 Task: Find connections with filter location Panagyurishte with filter topic #humanresourceswith filter profile language German with filter current company Zee Media Corporation Limited with filter school St. Dominic's College with filter industry Armed Forces with filter service category Leadership Development with filter keywords title Account Manager
Action: Mouse moved to (147, 206)
Screenshot: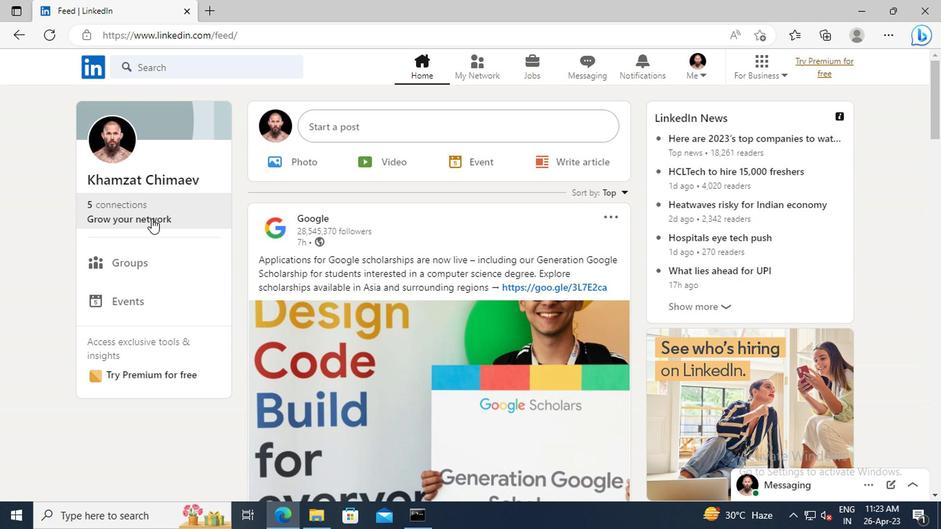 
Action: Mouse pressed left at (147, 206)
Screenshot: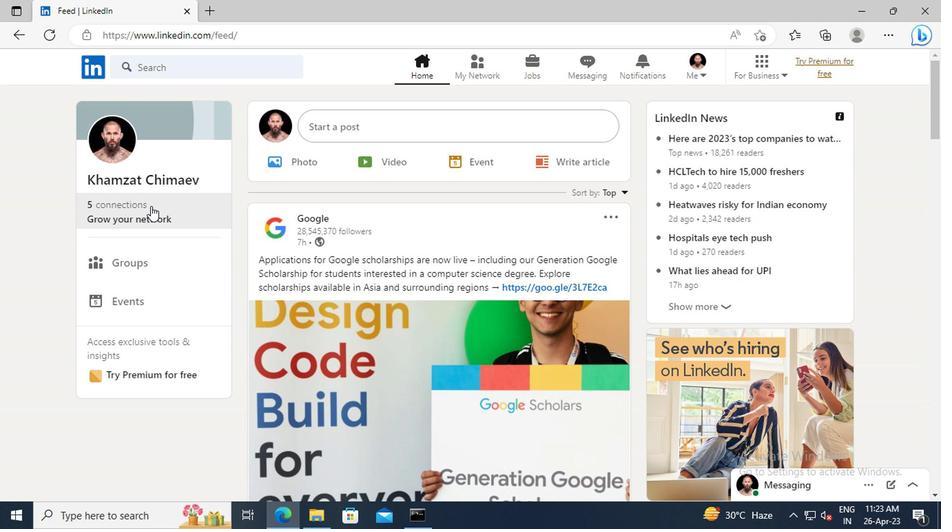 
Action: Mouse moved to (155, 147)
Screenshot: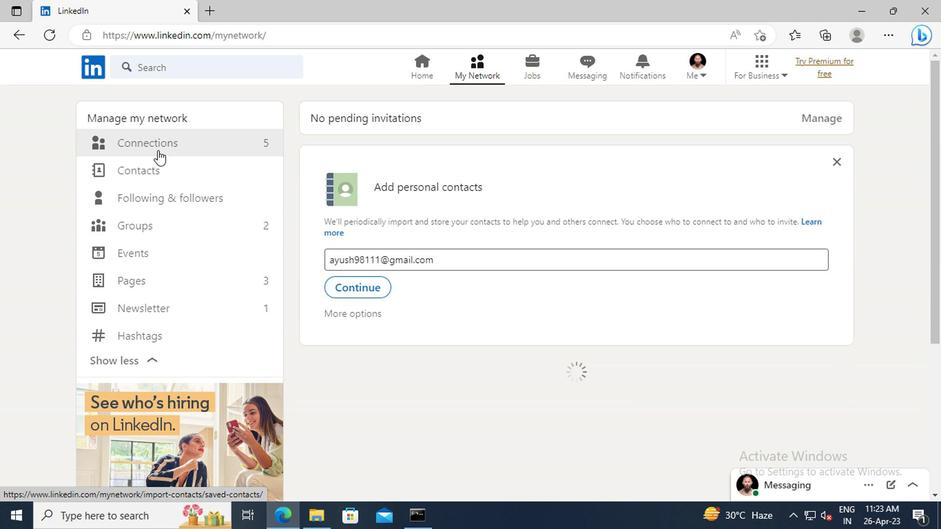 
Action: Mouse pressed left at (155, 147)
Screenshot: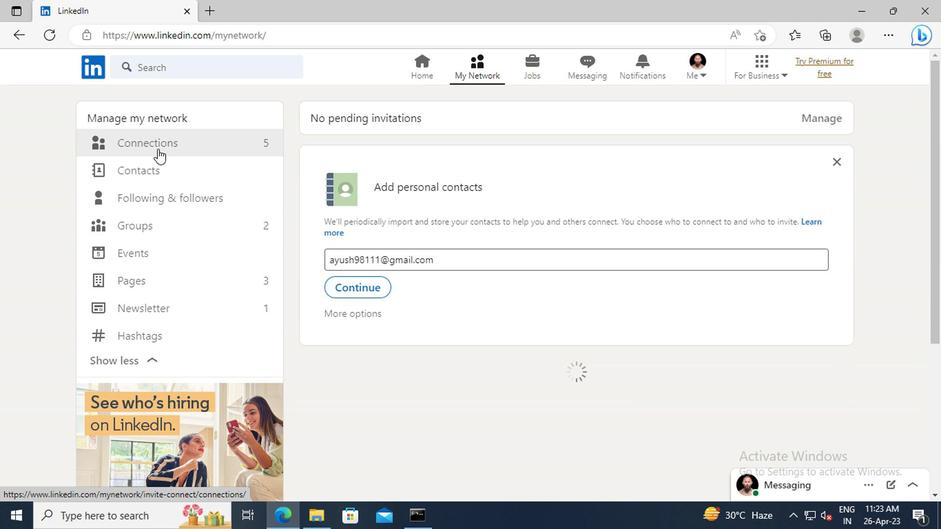 
Action: Mouse moved to (561, 148)
Screenshot: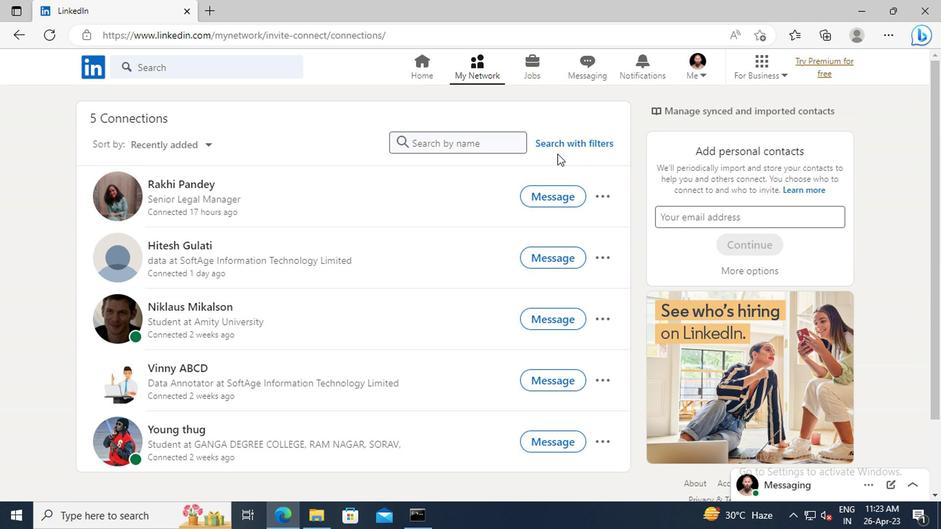 
Action: Mouse pressed left at (561, 148)
Screenshot: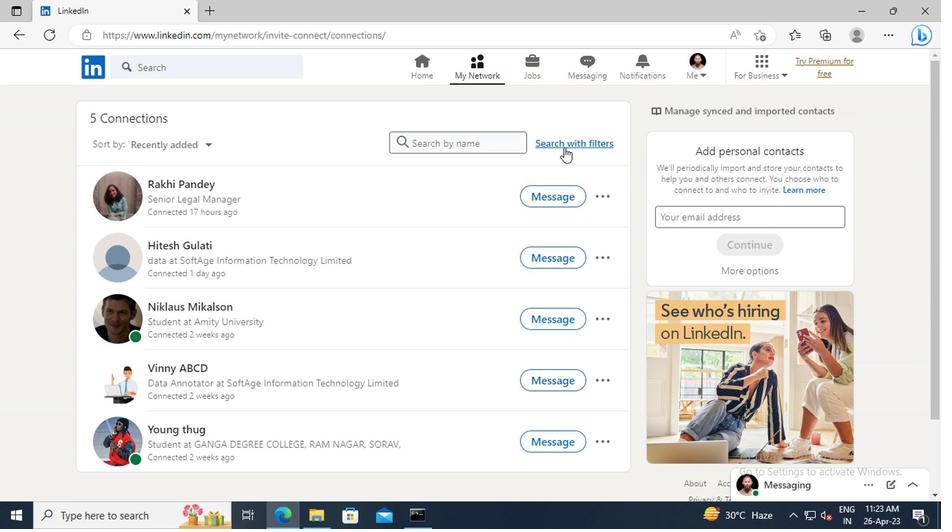 
Action: Mouse moved to (519, 110)
Screenshot: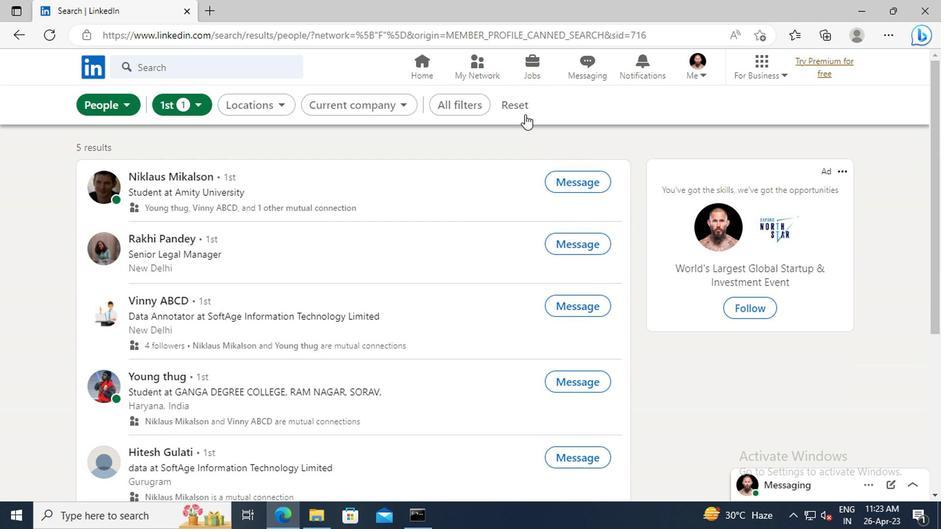 
Action: Mouse pressed left at (519, 110)
Screenshot: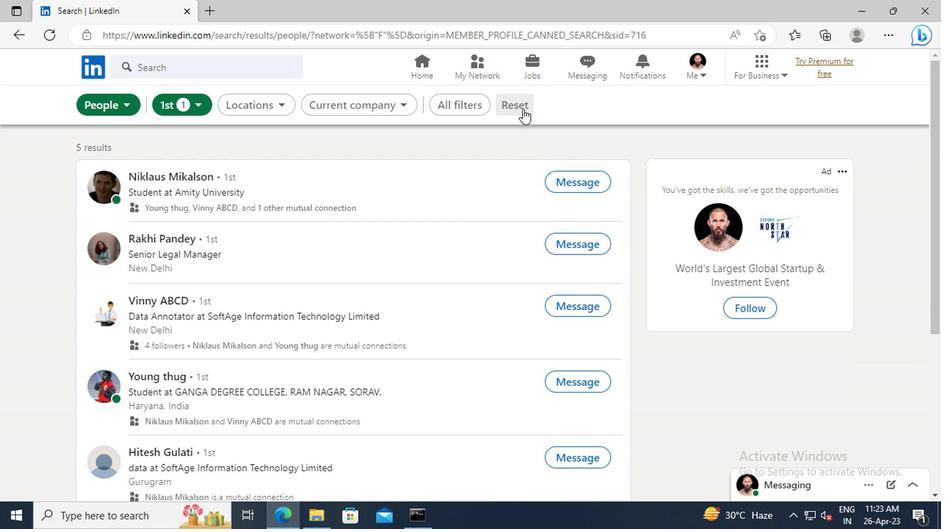 
Action: Mouse moved to (492, 105)
Screenshot: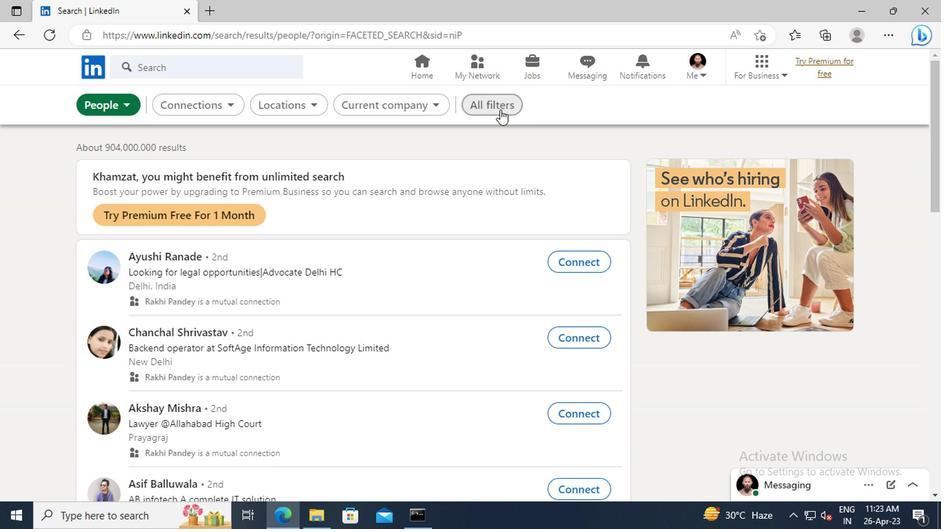 
Action: Mouse pressed left at (492, 105)
Screenshot: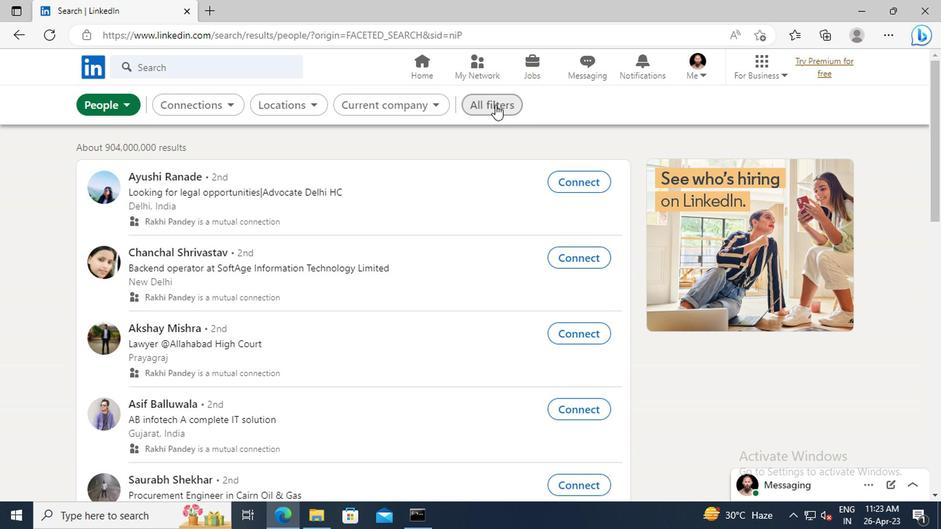 
Action: Mouse moved to (762, 252)
Screenshot: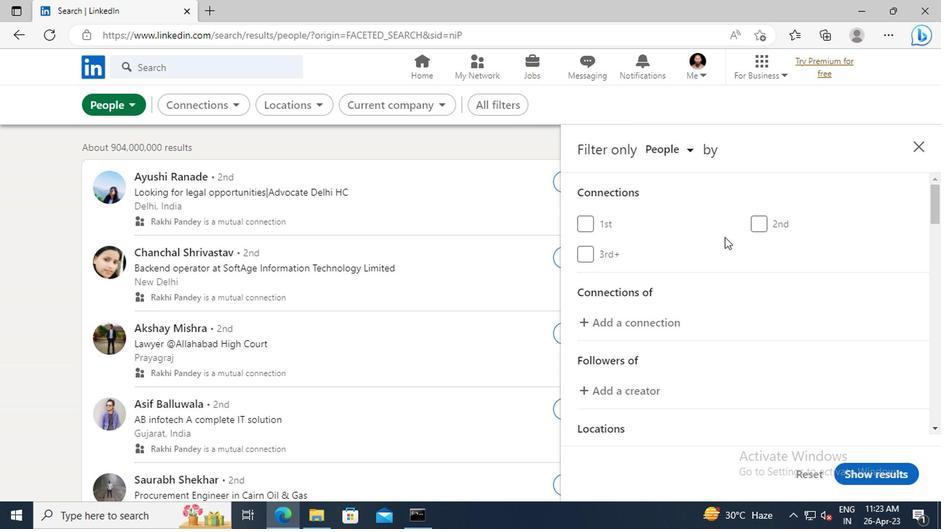 
Action: Mouse scrolled (762, 251) with delta (0, 0)
Screenshot: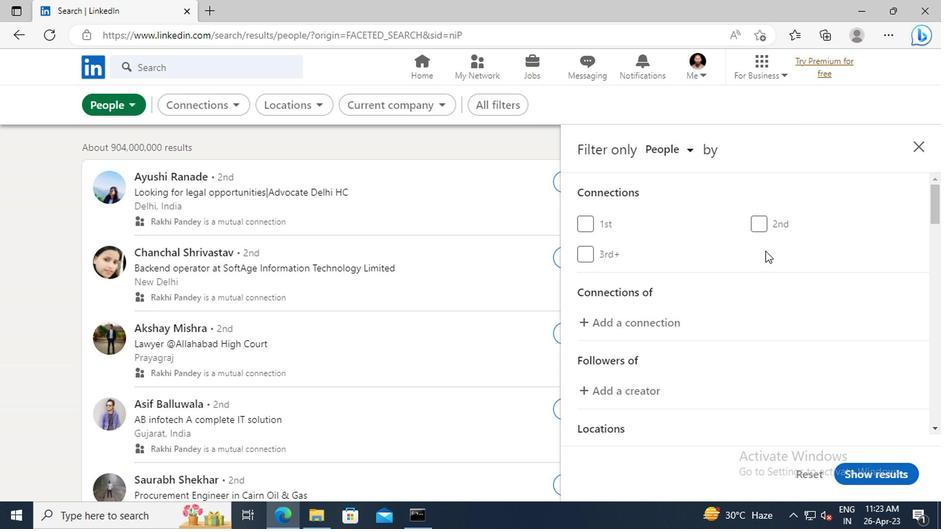 
Action: Mouse scrolled (762, 251) with delta (0, 0)
Screenshot: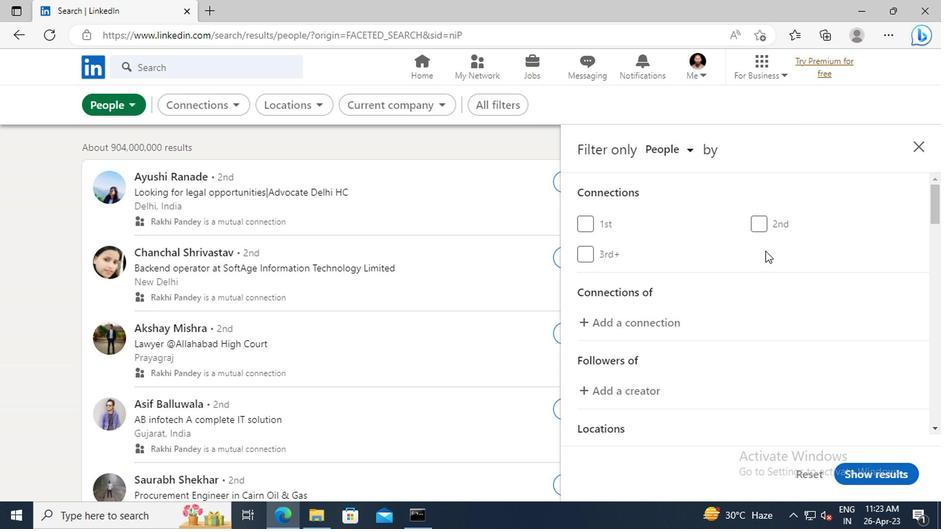 
Action: Mouse scrolled (762, 251) with delta (0, 0)
Screenshot: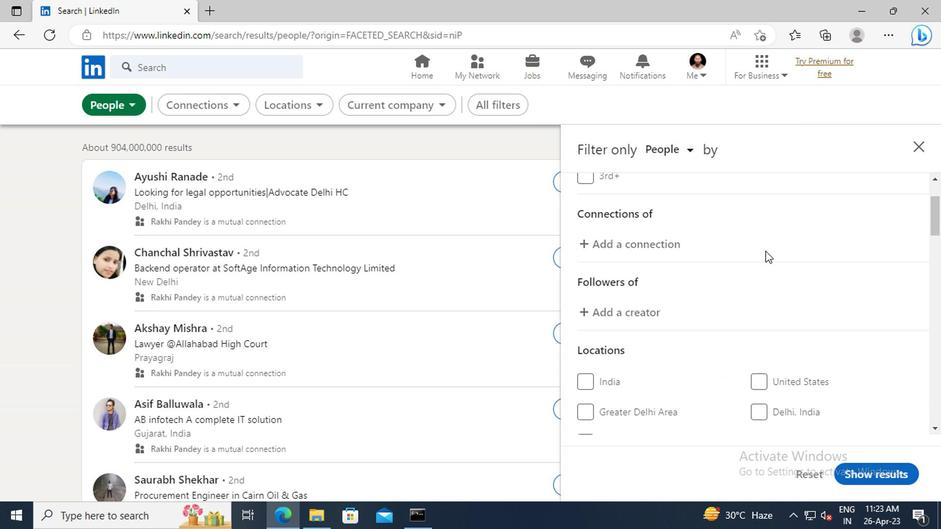 
Action: Mouse scrolled (762, 251) with delta (0, 0)
Screenshot: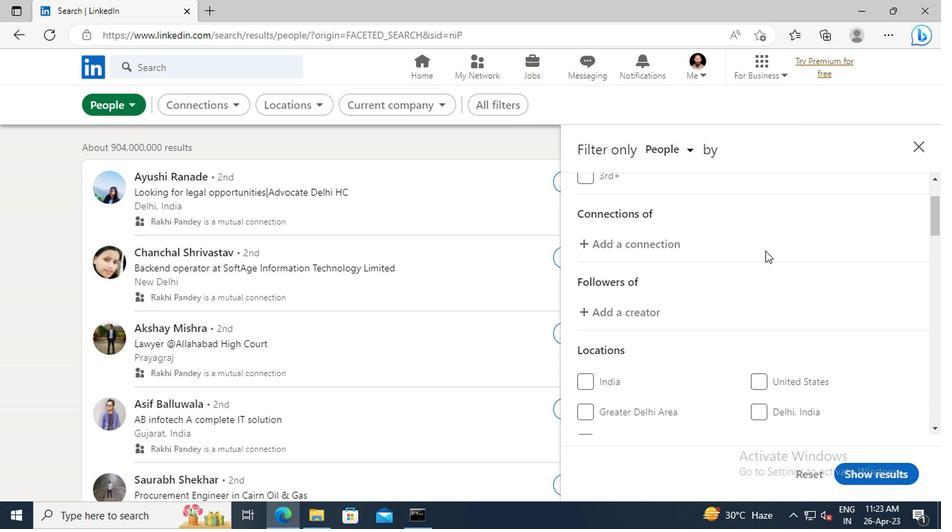 
Action: Mouse scrolled (762, 251) with delta (0, 0)
Screenshot: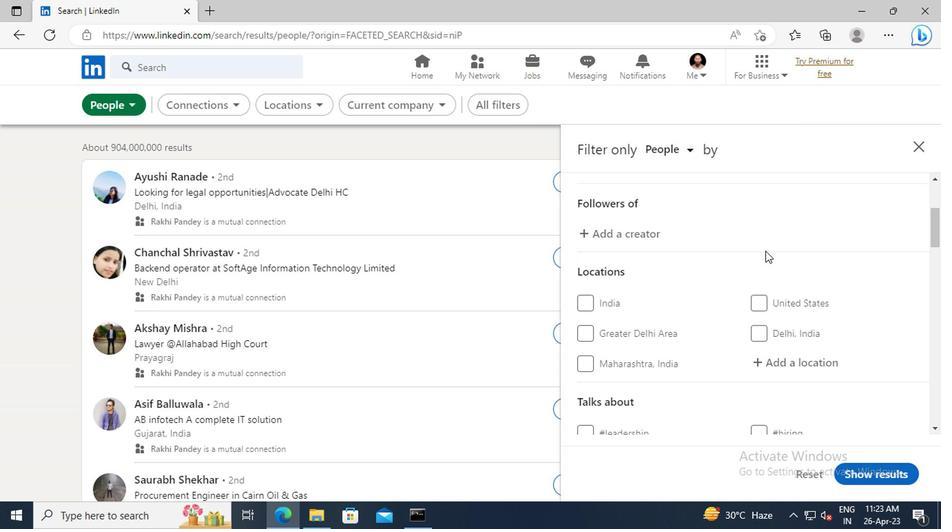 
Action: Mouse moved to (773, 323)
Screenshot: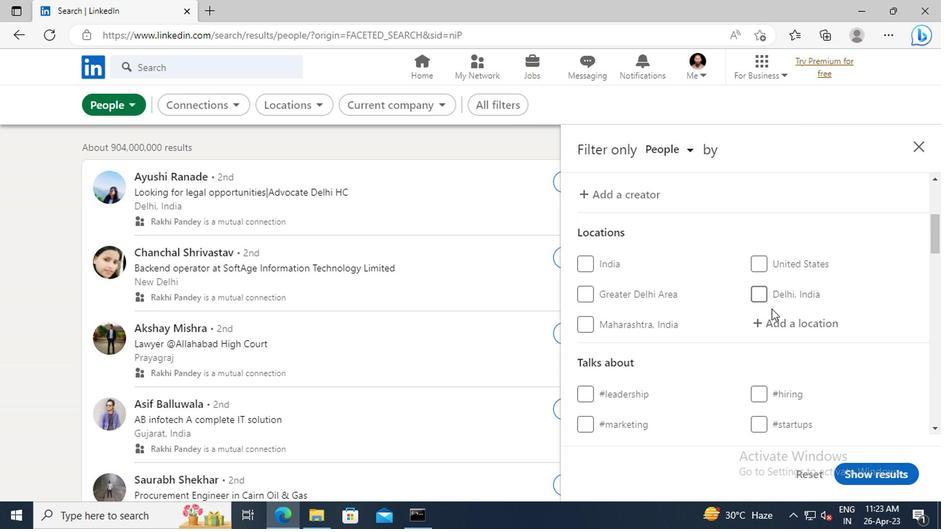 
Action: Mouse pressed left at (773, 323)
Screenshot: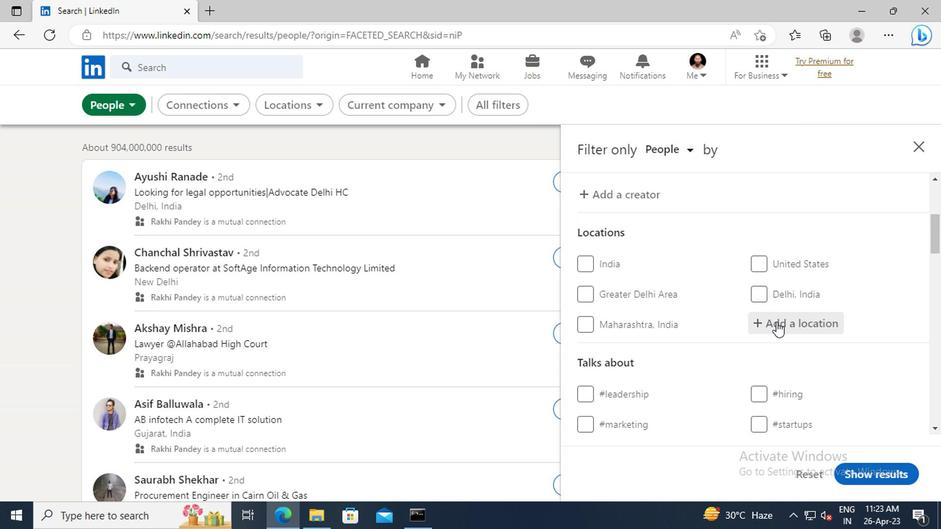
Action: Key pressed <Key.shift>PANAGYURISHTE
Screenshot: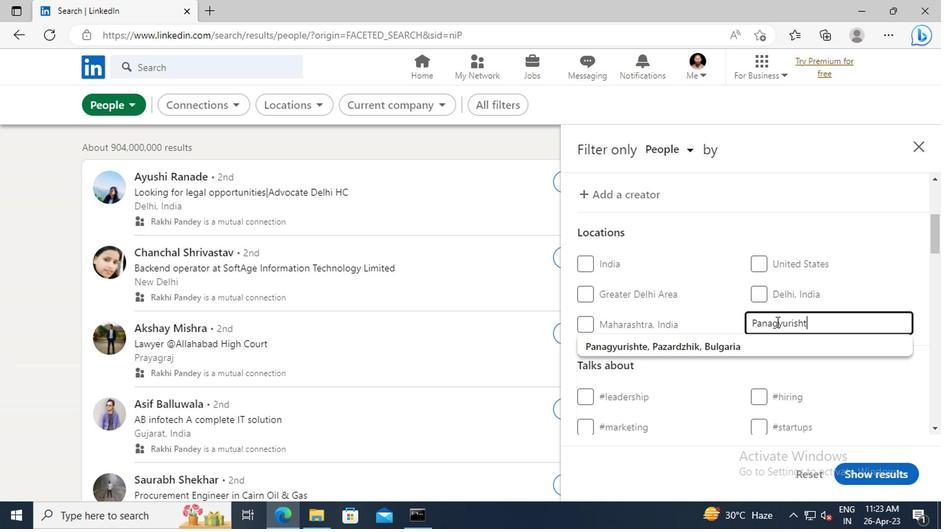 
Action: Mouse moved to (747, 347)
Screenshot: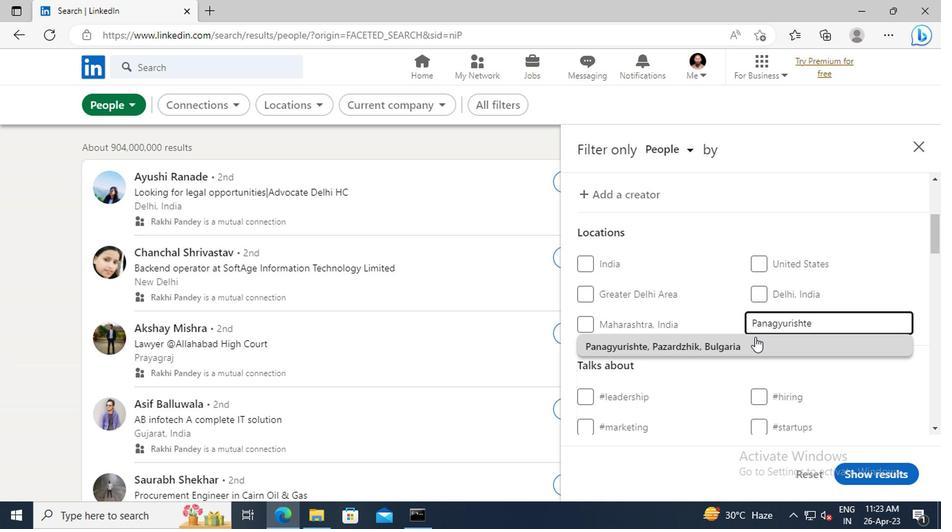 
Action: Mouse pressed left at (747, 347)
Screenshot: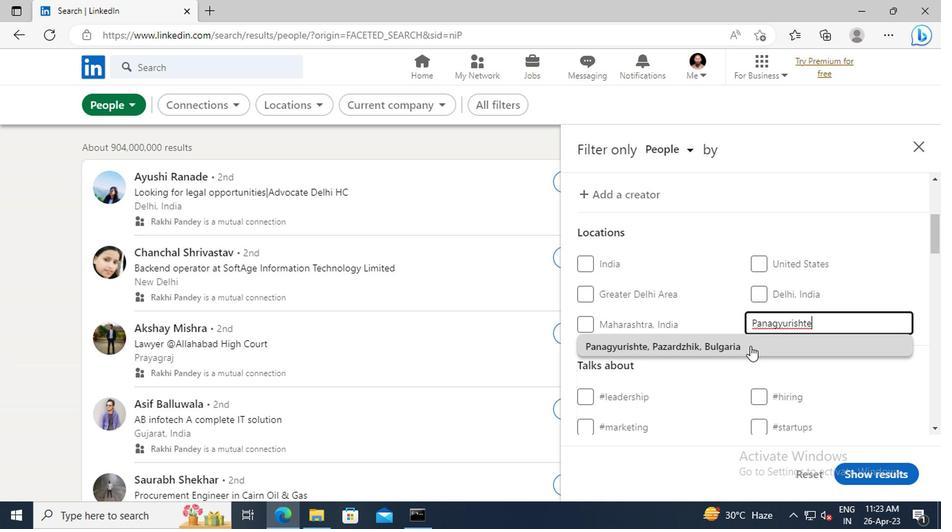 
Action: Mouse moved to (763, 275)
Screenshot: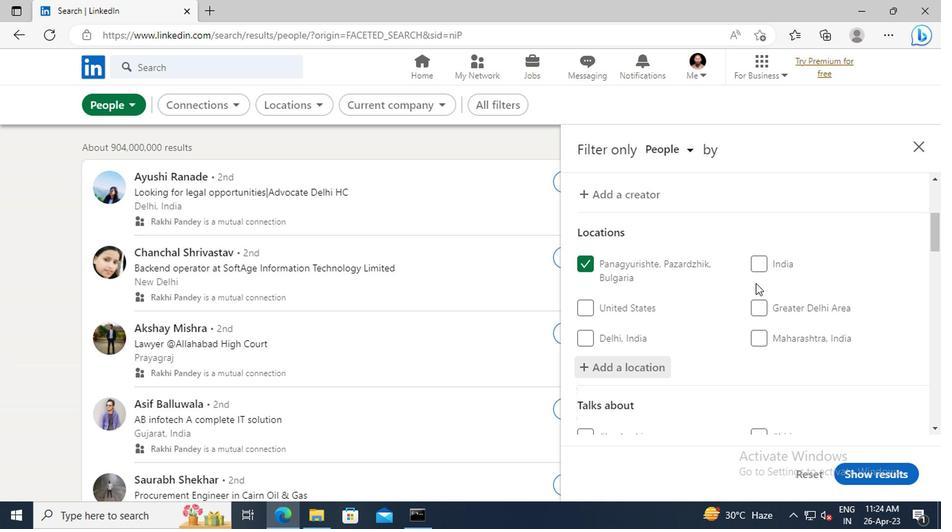 
Action: Mouse scrolled (763, 274) with delta (0, 0)
Screenshot: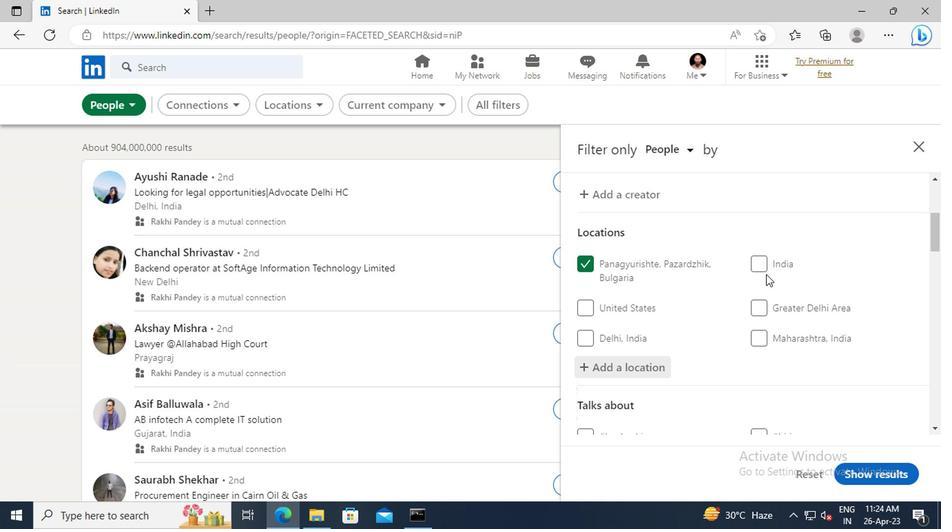 
Action: Mouse scrolled (763, 274) with delta (0, 0)
Screenshot: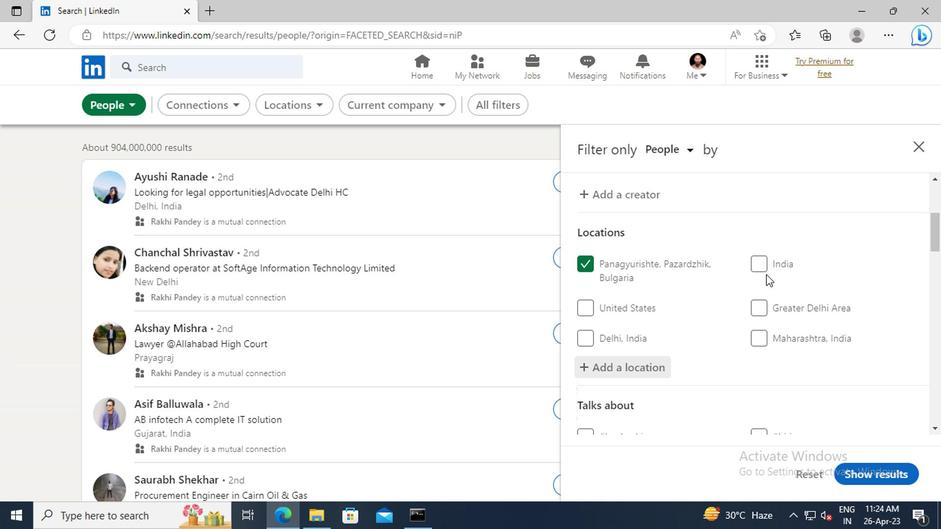 
Action: Mouse scrolled (763, 274) with delta (0, 0)
Screenshot: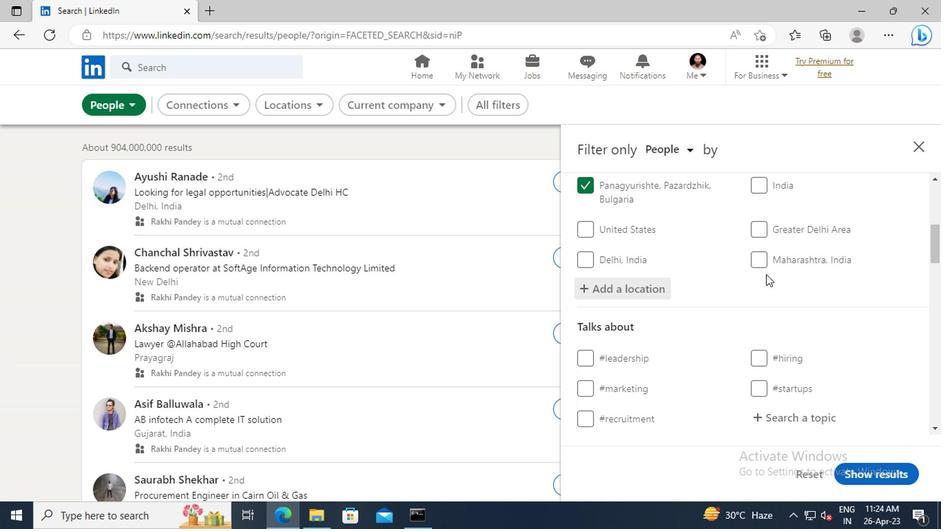 
Action: Mouse scrolled (763, 274) with delta (0, 0)
Screenshot: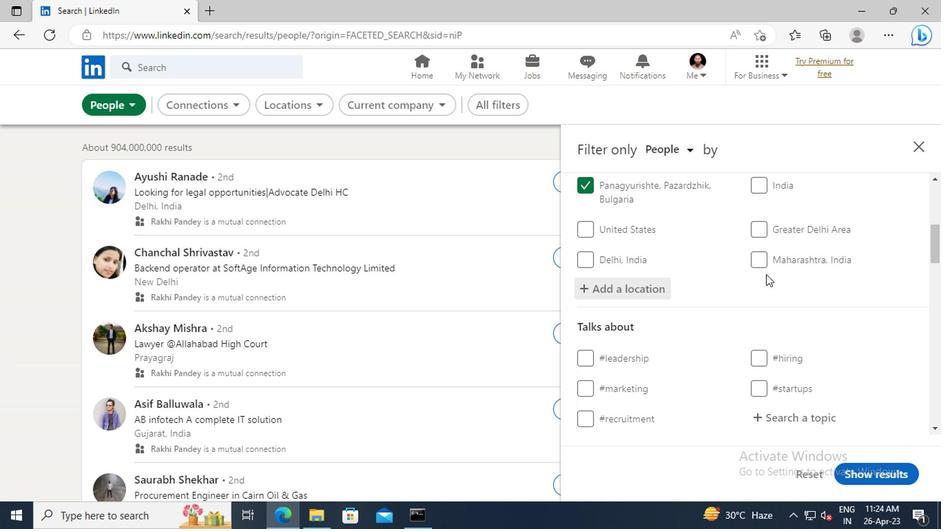 
Action: Mouse scrolled (763, 274) with delta (0, 0)
Screenshot: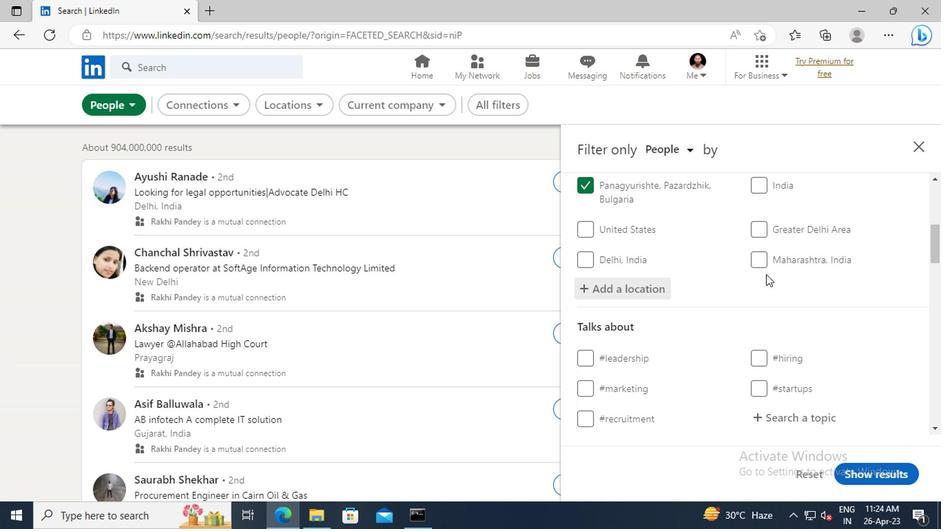 
Action: Mouse moved to (774, 301)
Screenshot: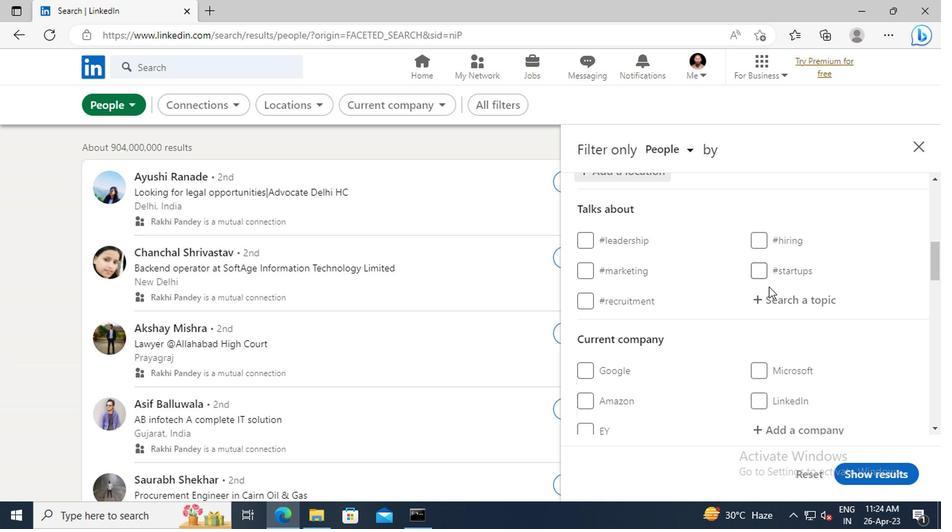 
Action: Mouse pressed left at (774, 301)
Screenshot: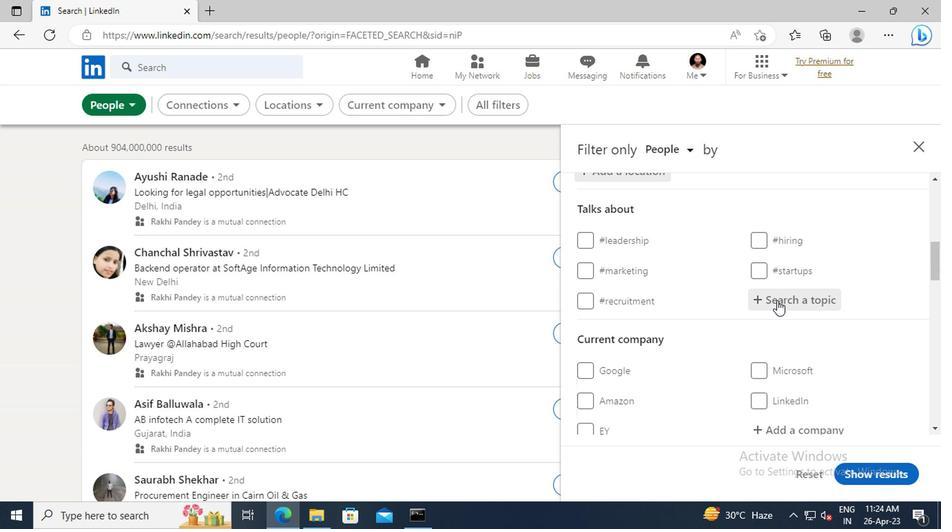 
Action: Key pressed <Key.shift>#HUMANRESOURCESWITH<Key.enter>
Screenshot: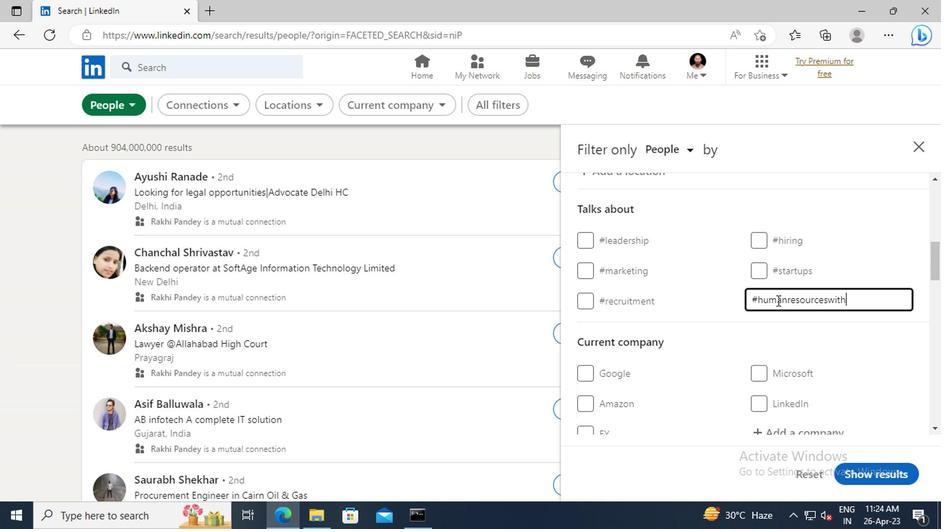 
Action: Mouse moved to (738, 306)
Screenshot: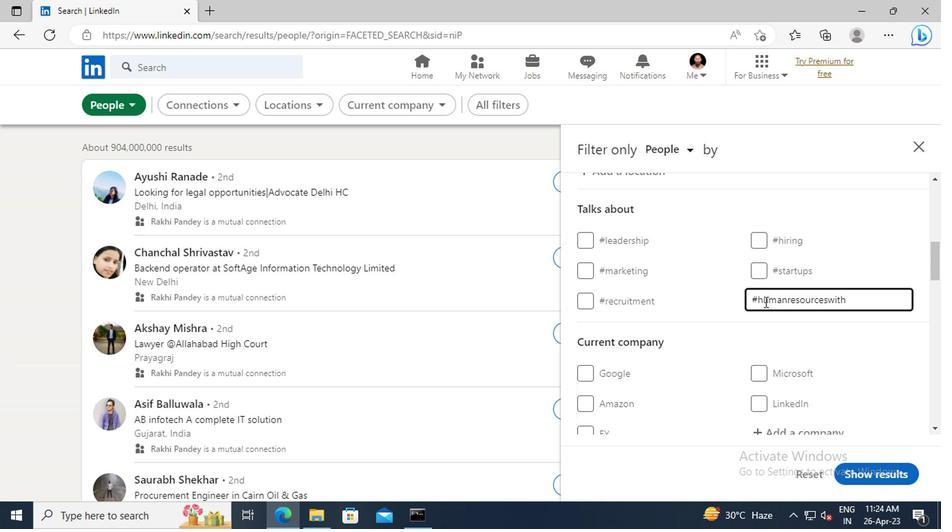
Action: Mouse scrolled (738, 305) with delta (0, 0)
Screenshot: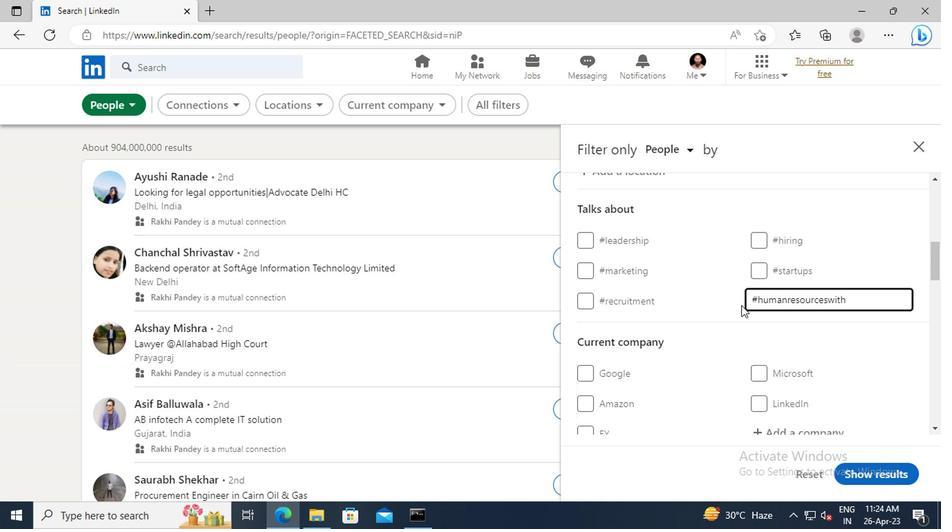 
Action: Mouse scrolled (738, 305) with delta (0, 0)
Screenshot: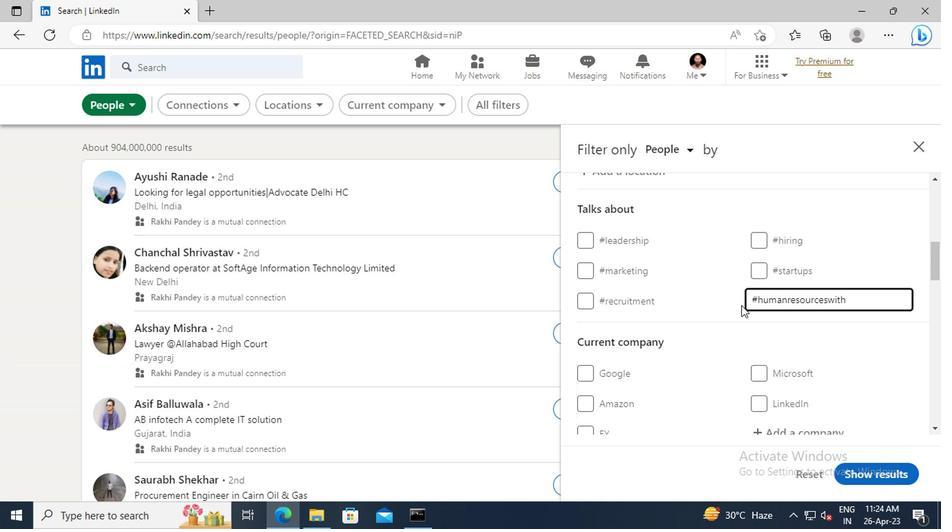 
Action: Mouse scrolled (738, 305) with delta (0, 0)
Screenshot: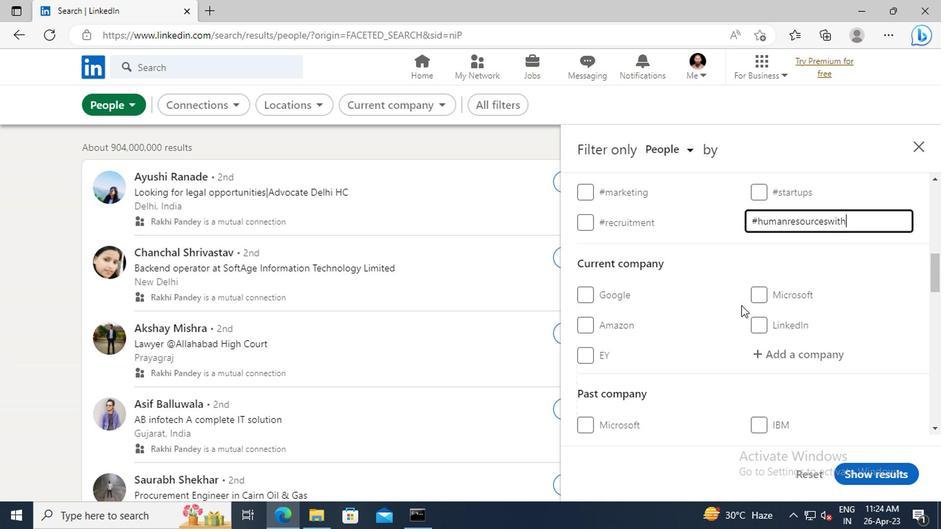 
Action: Mouse scrolled (738, 305) with delta (0, 0)
Screenshot: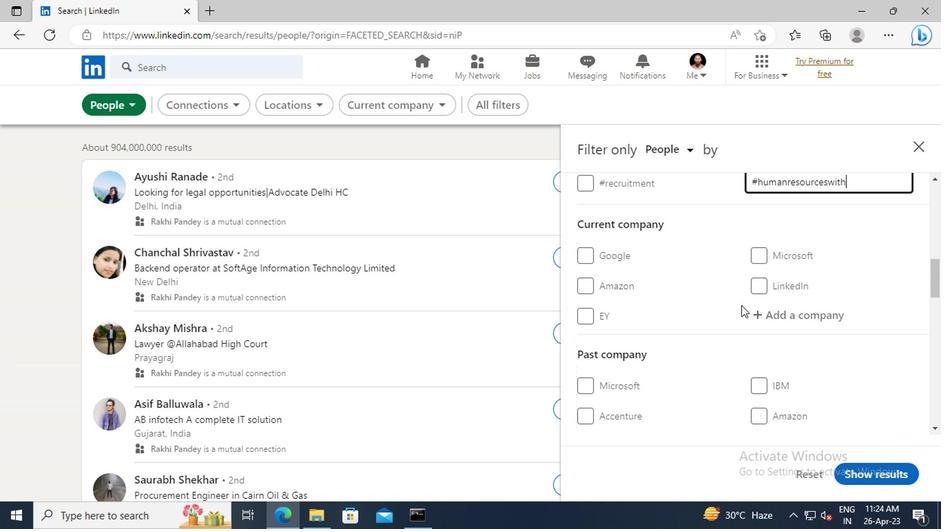
Action: Mouse scrolled (738, 305) with delta (0, 0)
Screenshot: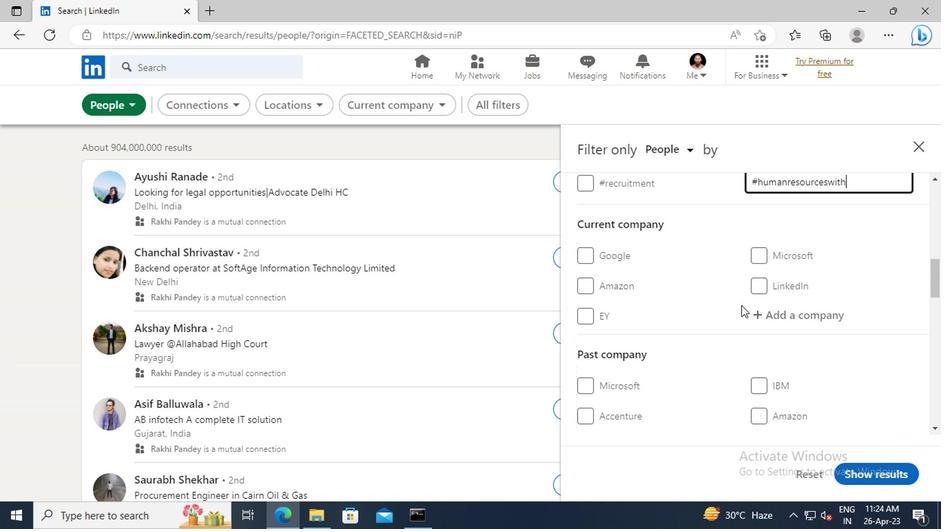 
Action: Mouse scrolled (738, 305) with delta (0, 0)
Screenshot: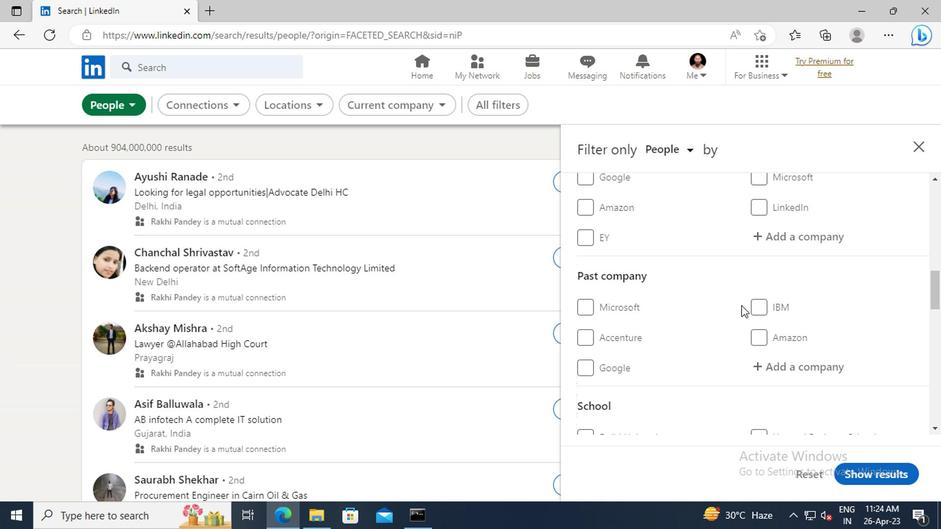 
Action: Mouse scrolled (738, 305) with delta (0, 0)
Screenshot: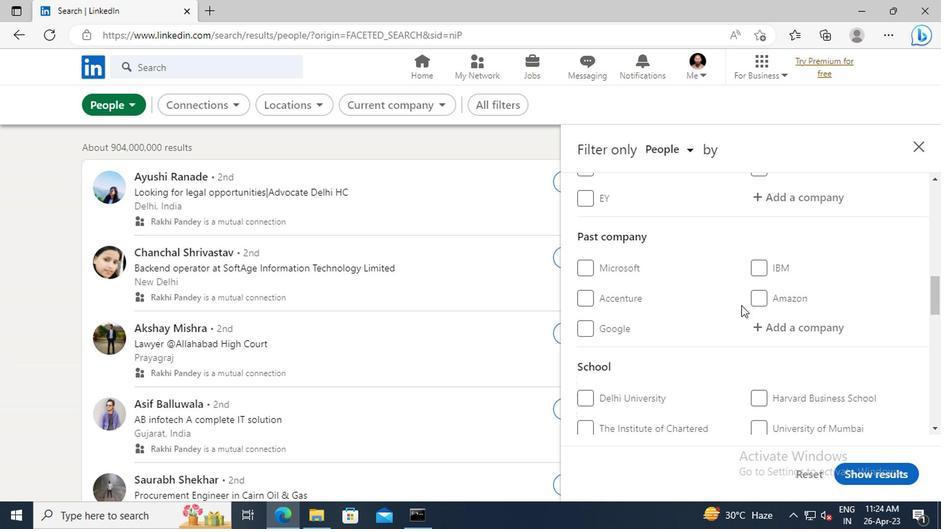 
Action: Mouse scrolled (738, 305) with delta (0, 0)
Screenshot: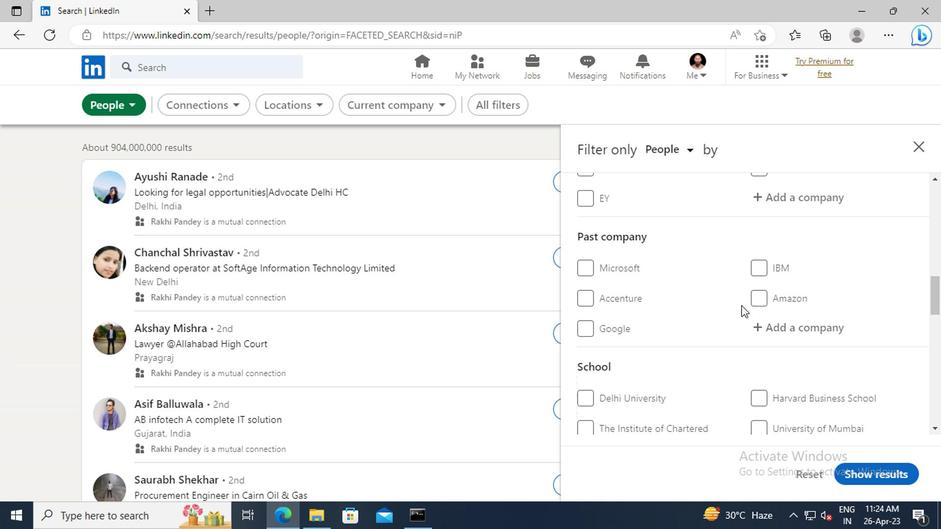 
Action: Mouse scrolled (738, 305) with delta (0, 0)
Screenshot: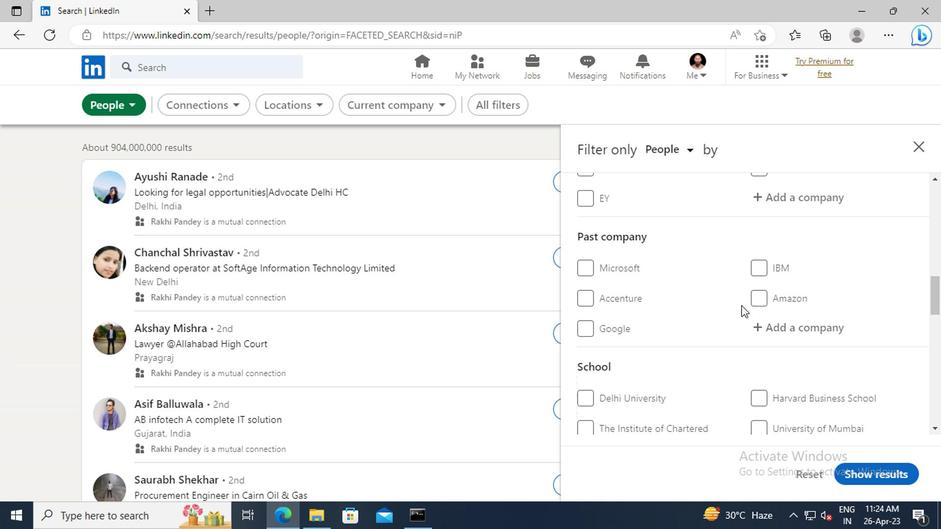 
Action: Mouse scrolled (738, 305) with delta (0, 0)
Screenshot: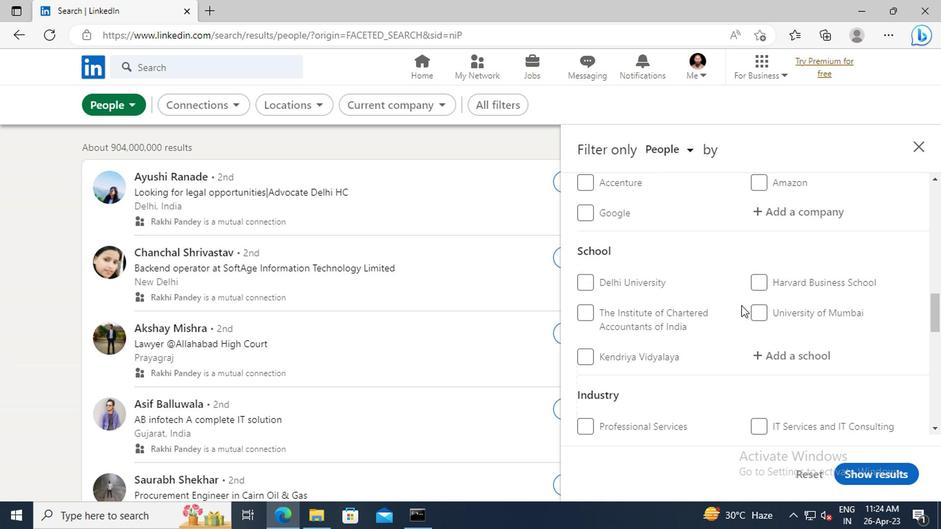 
Action: Mouse scrolled (738, 305) with delta (0, 0)
Screenshot: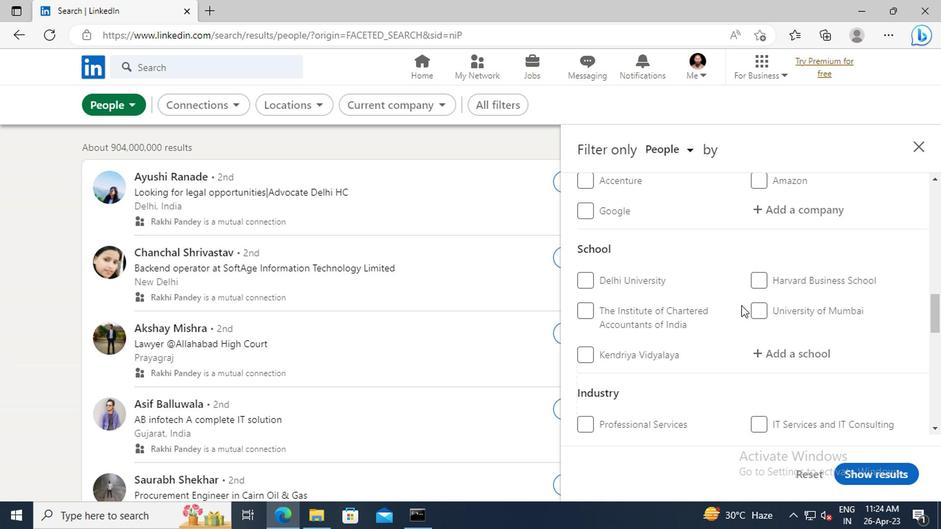 
Action: Mouse scrolled (738, 305) with delta (0, 0)
Screenshot: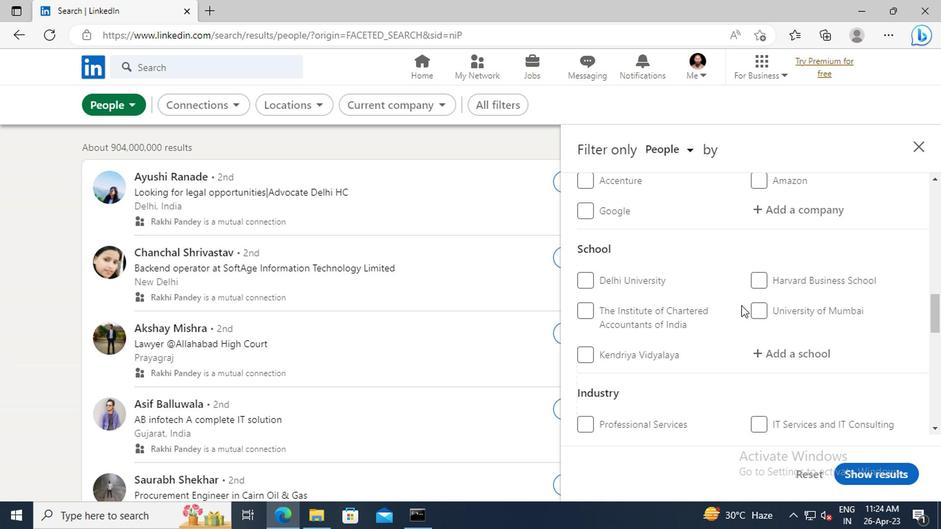 
Action: Mouse scrolled (738, 305) with delta (0, 0)
Screenshot: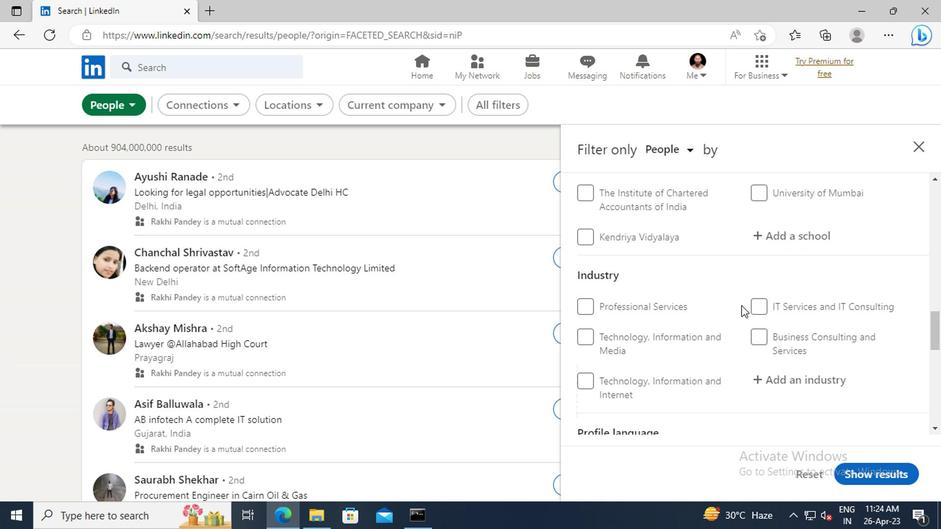
Action: Mouse scrolled (738, 305) with delta (0, 0)
Screenshot: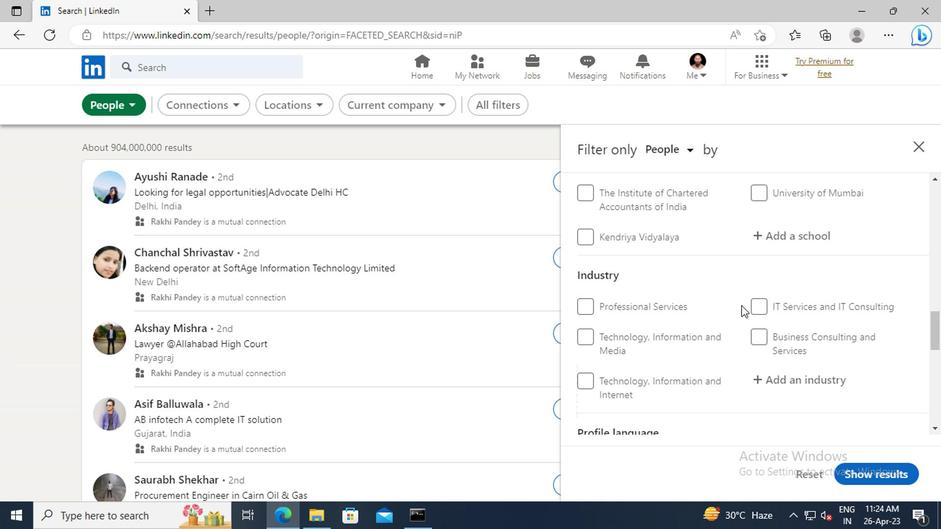 
Action: Mouse scrolled (738, 305) with delta (0, 0)
Screenshot: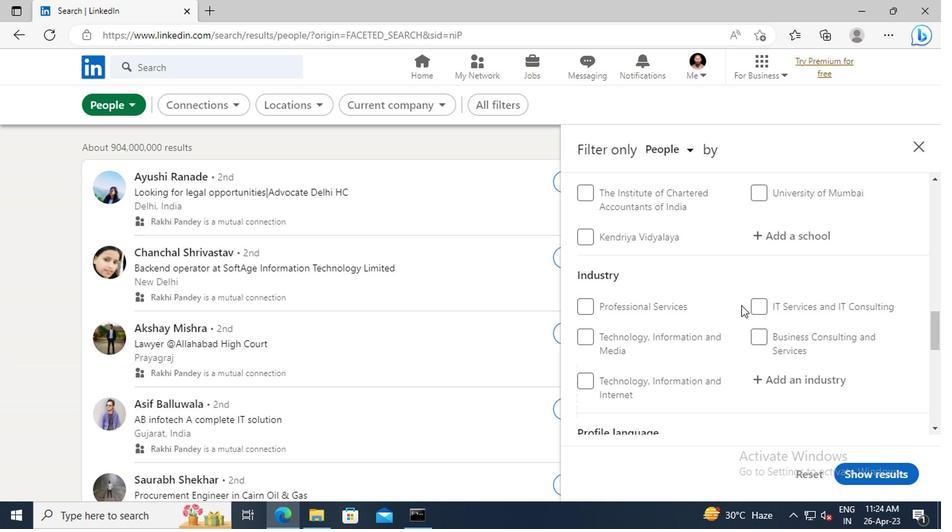 
Action: Mouse scrolled (738, 305) with delta (0, 0)
Screenshot: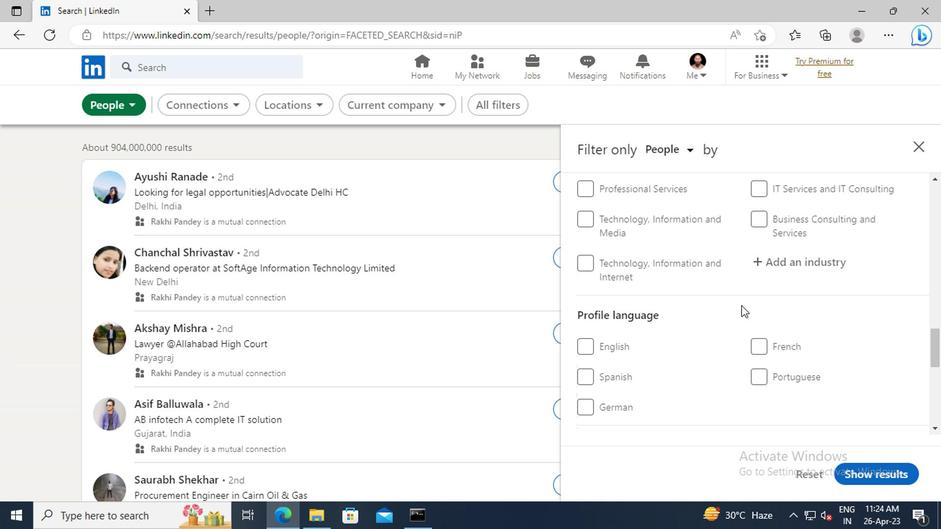 
Action: Mouse scrolled (738, 305) with delta (0, 0)
Screenshot: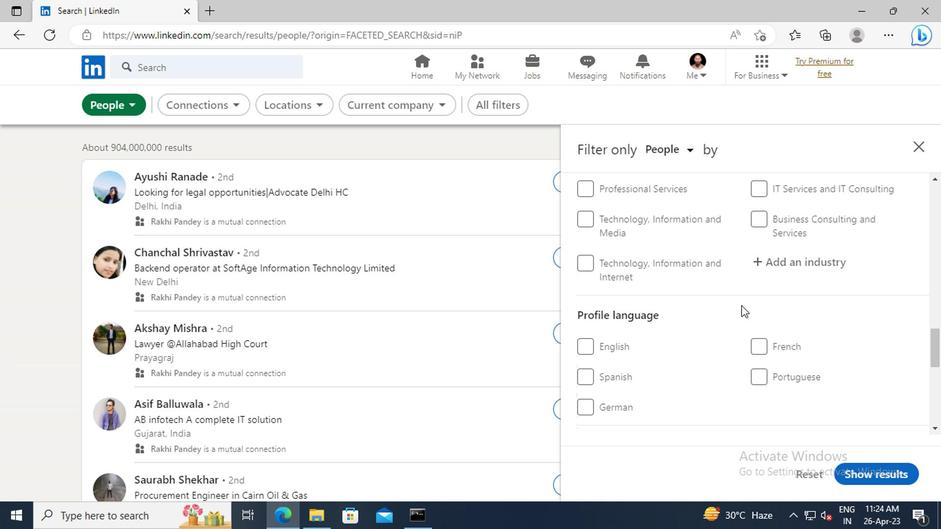
Action: Mouse moved to (586, 329)
Screenshot: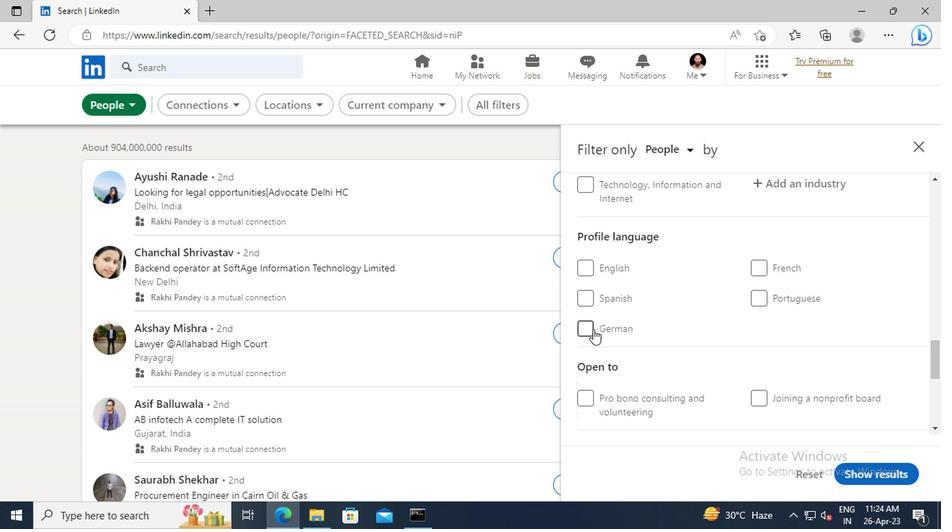 
Action: Mouse pressed left at (586, 329)
Screenshot: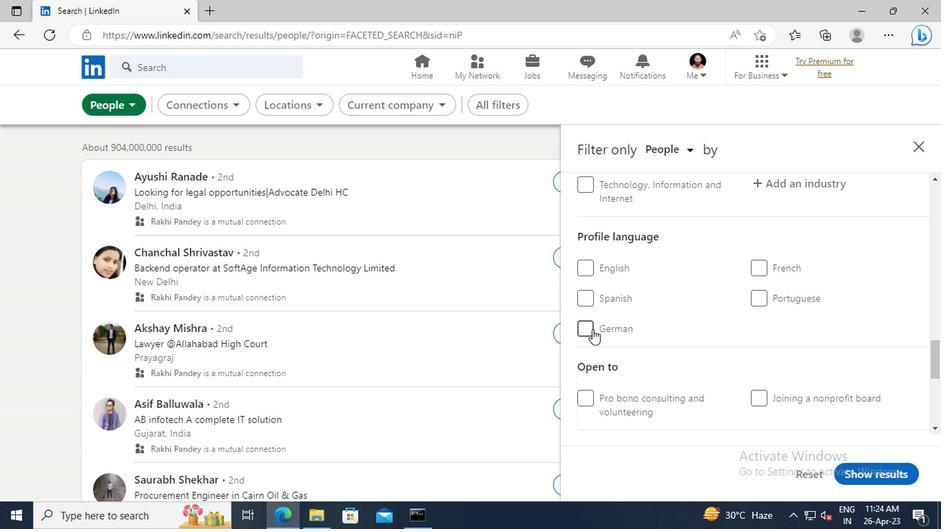 
Action: Mouse moved to (719, 333)
Screenshot: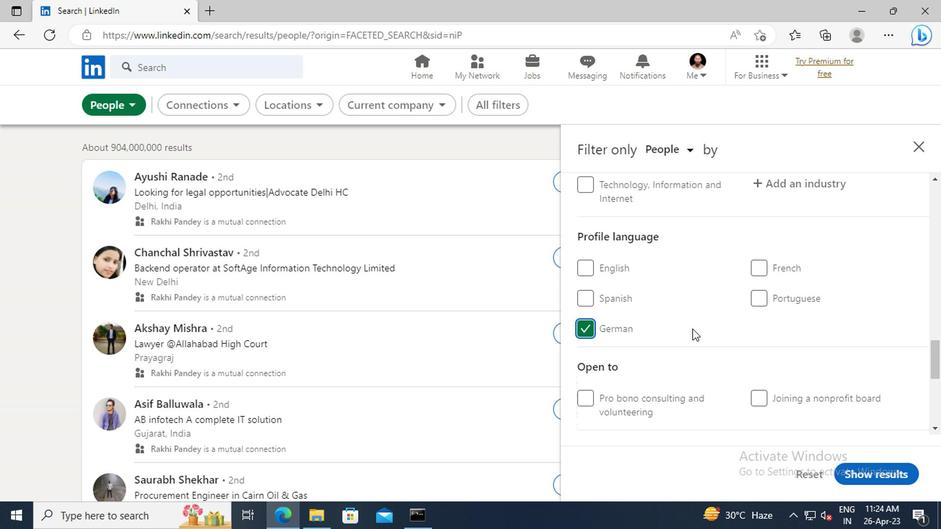 
Action: Mouse scrolled (719, 333) with delta (0, 0)
Screenshot: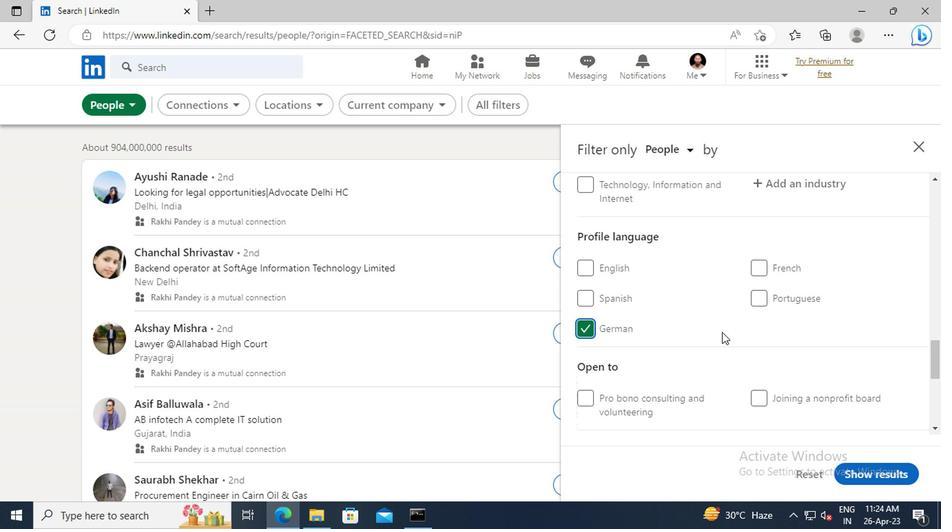 
Action: Mouse scrolled (719, 333) with delta (0, 0)
Screenshot: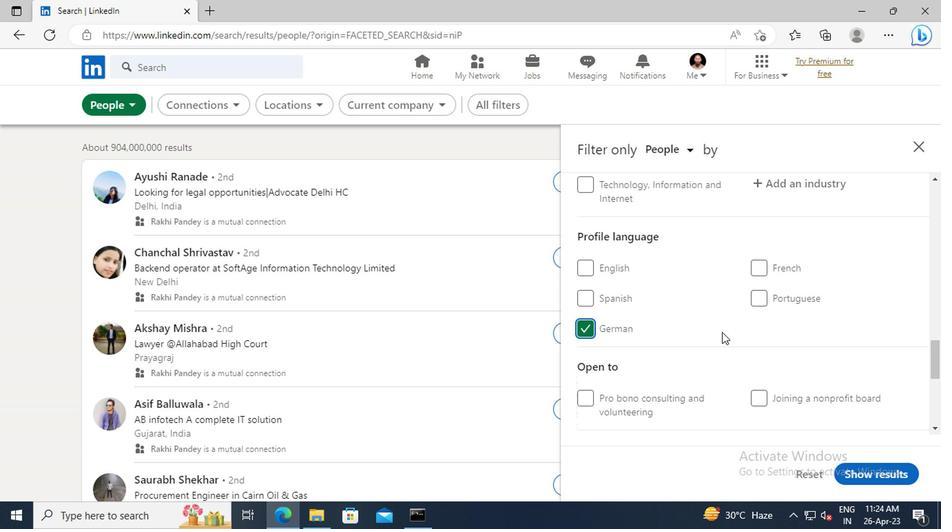 
Action: Mouse scrolled (719, 333) with delta (0, 0)
Screenshot: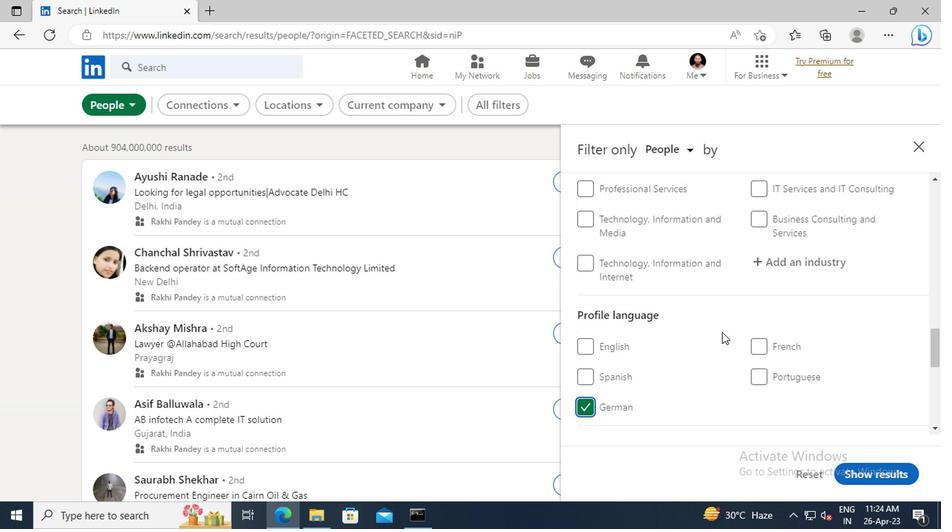 
Action: Mouse scrolled (719, 333) with delta (0, 0)
Screenshot: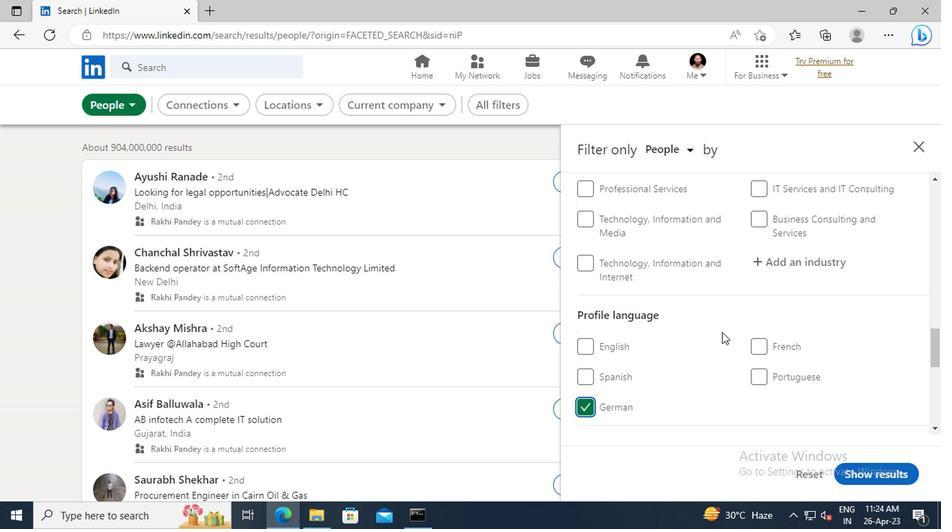 
Action: Mouse scrolled (719, 333) with delta (0, 0)
Screenshot: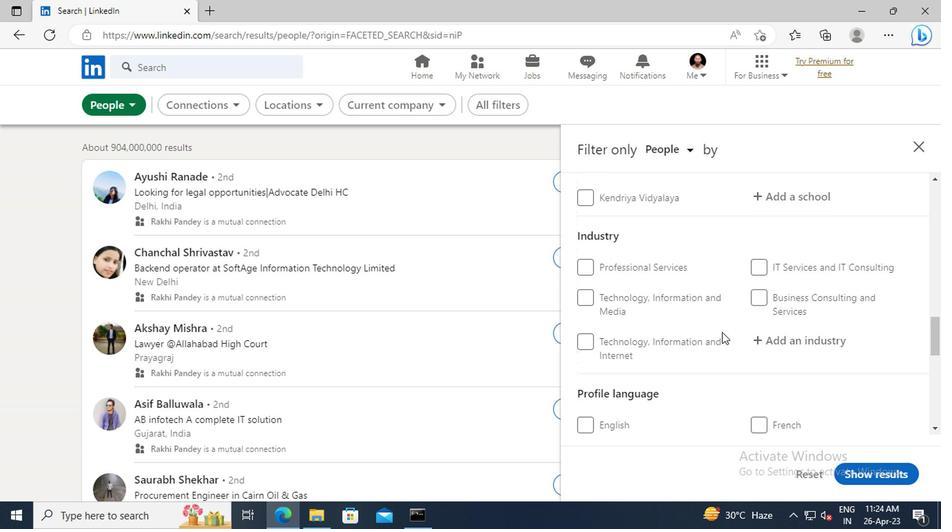 
Action: Mouse scrolled (719, 333) with delta (0, 0)
Screenshot: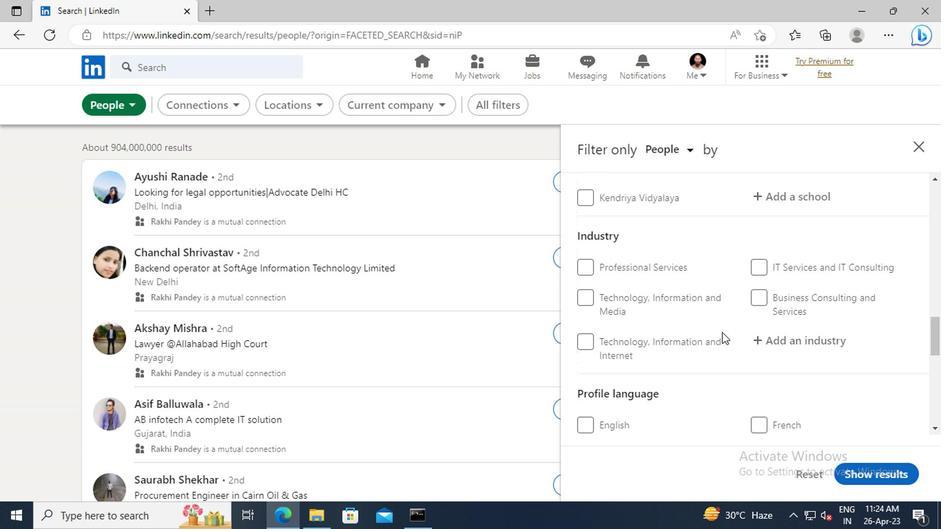 
Action: Mouse scrolled (719, 333) with delta (0, 0)
Screenshot: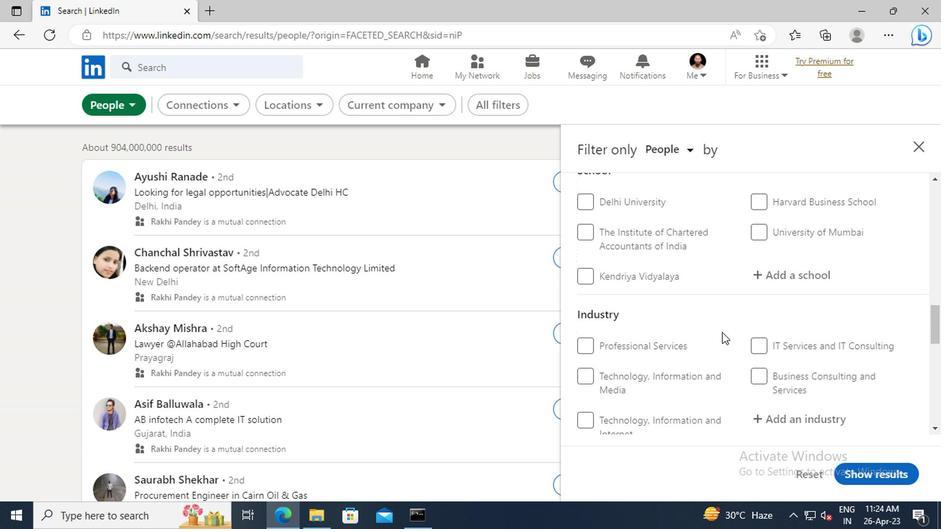 
Action: Mouse scrolled (719, 333) with delta (0, 0)
Screenshot: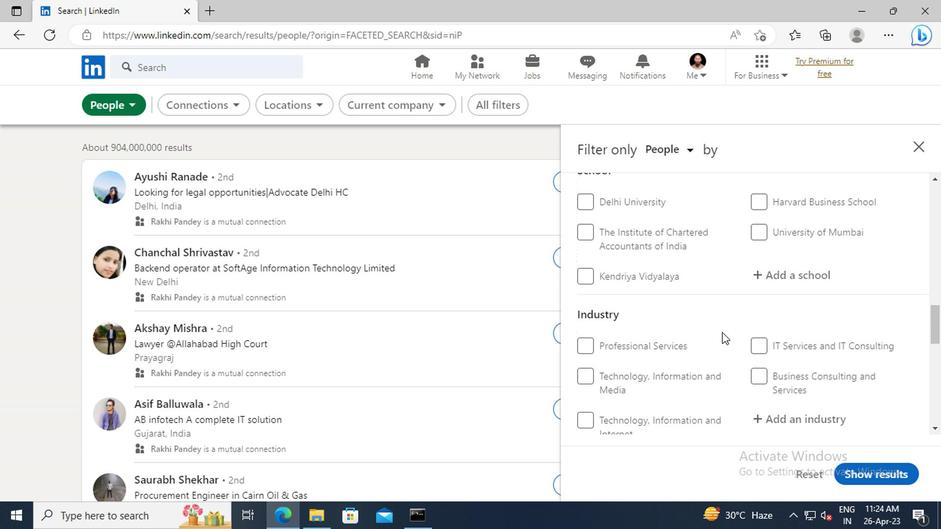 
Action: Mouse scrolled (719, 333) with delta (0, 0)
Screenshot: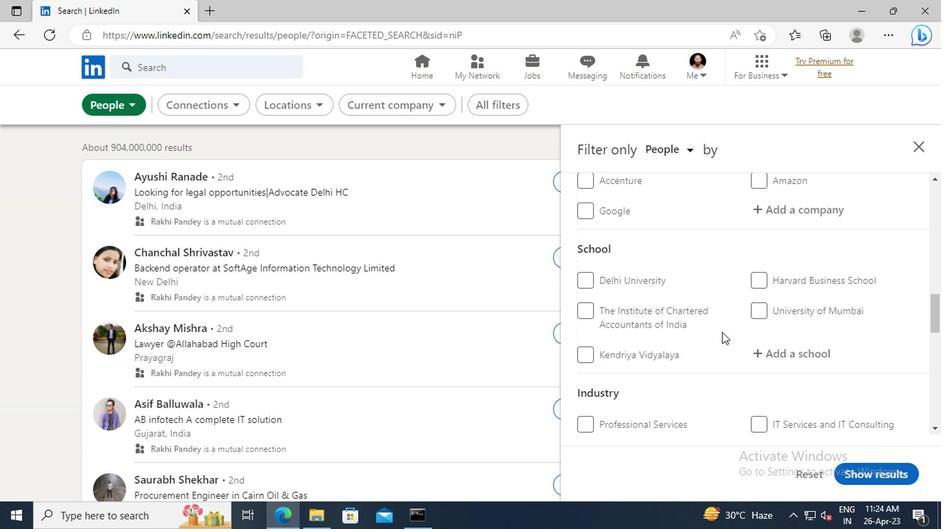 
Action: Mouse scrolled (719, 333) with delta (0, 0)
Screenshot: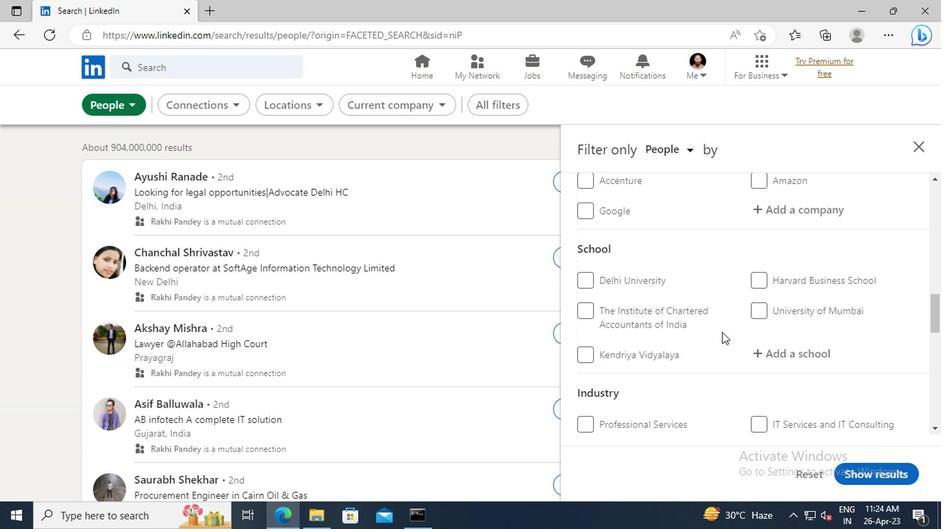 
Action: Mouse scrolled (719, 333) with delta (0, 0)
Screenshot: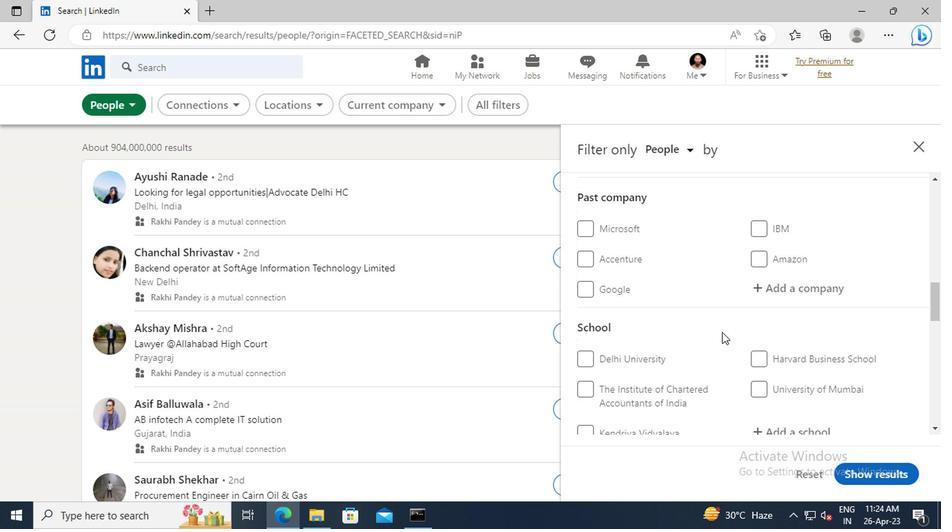 
Action: Mouse scrolled (719, 333) with delta (0, 0)
Screenshot: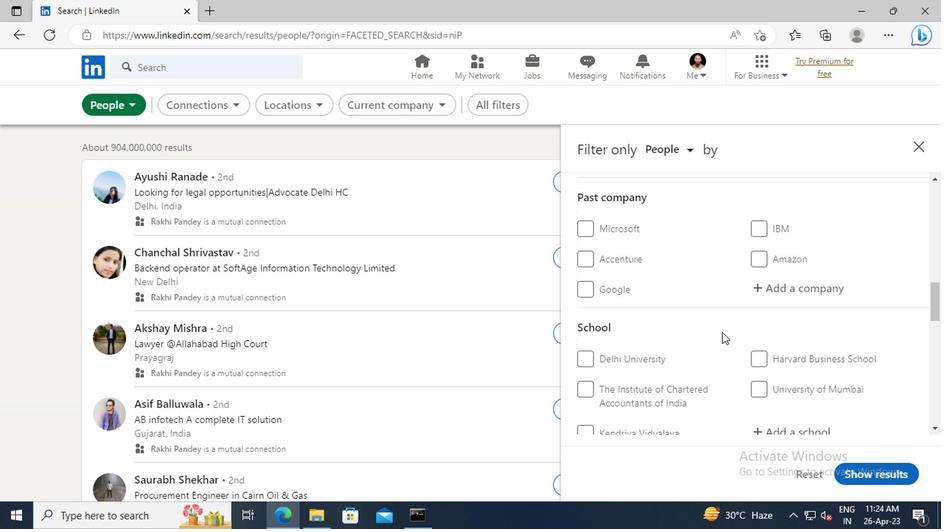 
Action: Mouse scrolled (719, 333) with delta (0, 0)
Screenshot: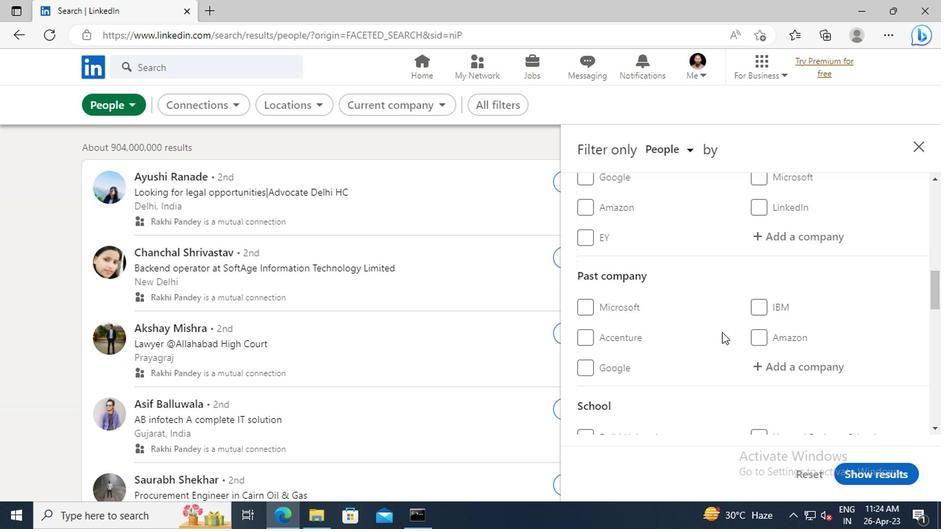 
Action: Mouse scrolled (719, 333) with delta (0, 0)
Screenshot: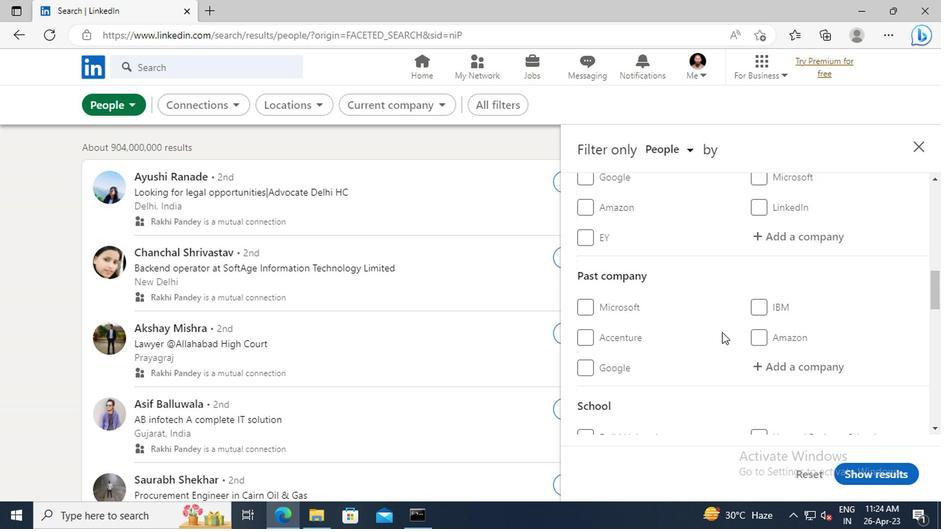 
Action: Mouse scrolled (719, 333) with delta (0, 0)
Screenshot: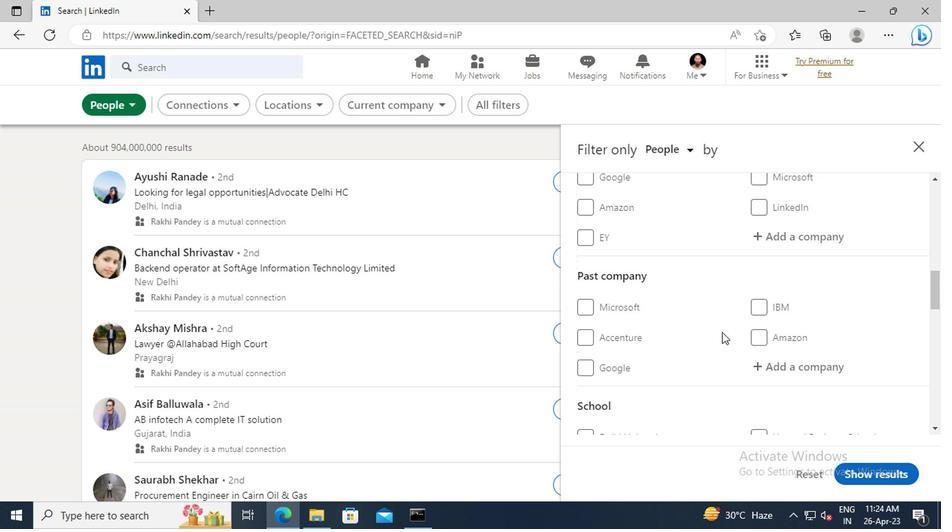
Action: Mouse scrolled (719, 333) with delta (0, 0)
Screenshot: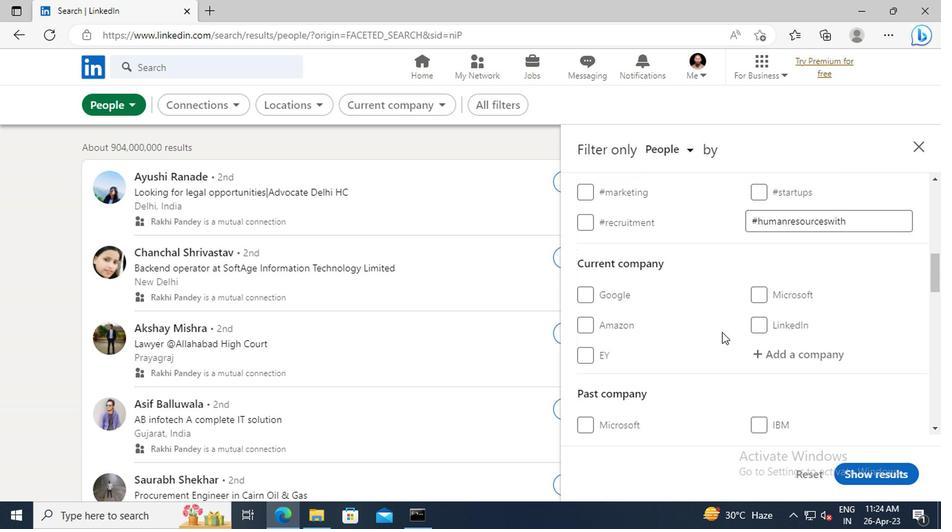 
Action: Mouse scrolled (719, 333) with delta (0, 0)
Screenshot: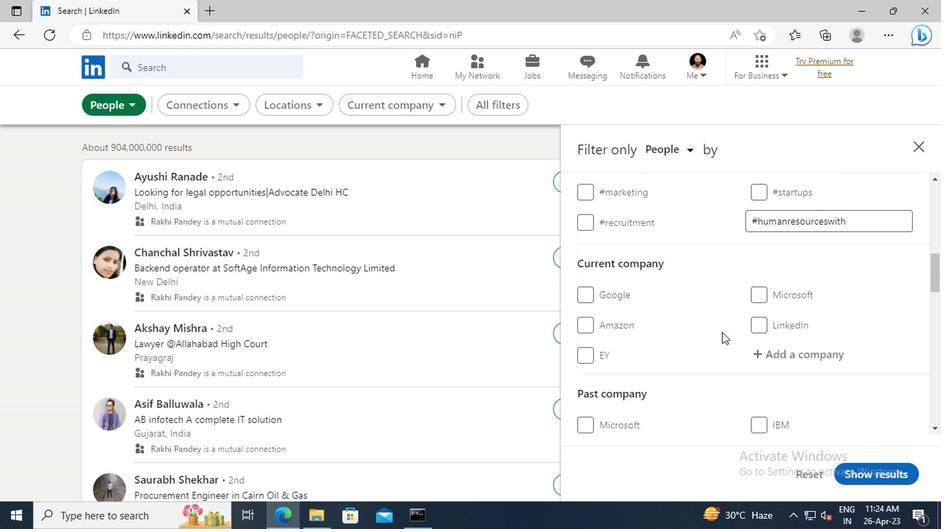 
Action: Mouse scrolled (719, 332) with delta (0, 0)
Screenshot: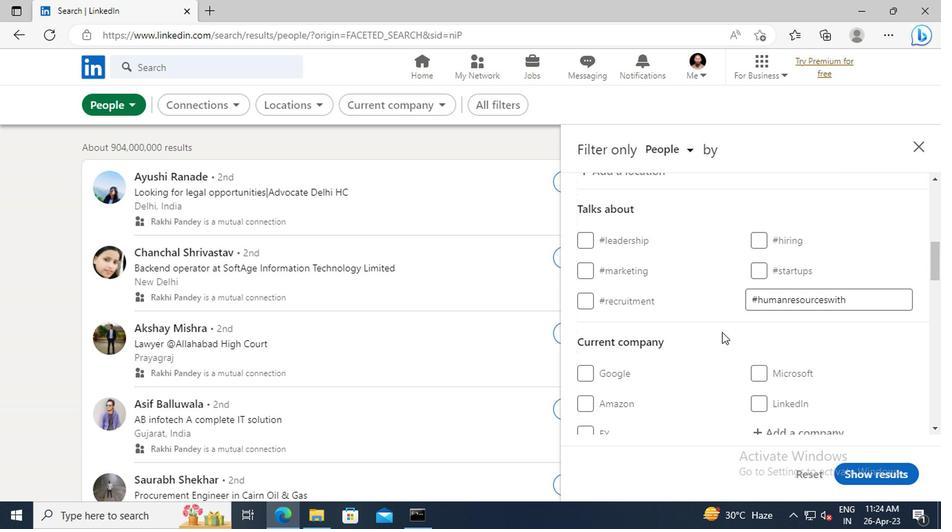 
Action: Mouse scrolled (719, 332) with delta (0, 0)
Screenshot: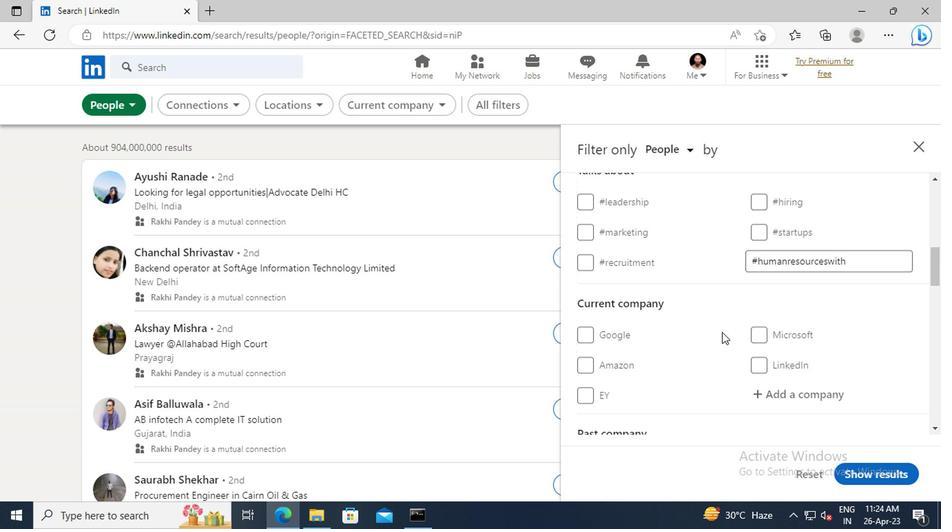 
Action: Mouse moved to (769, 354)
Screenshot: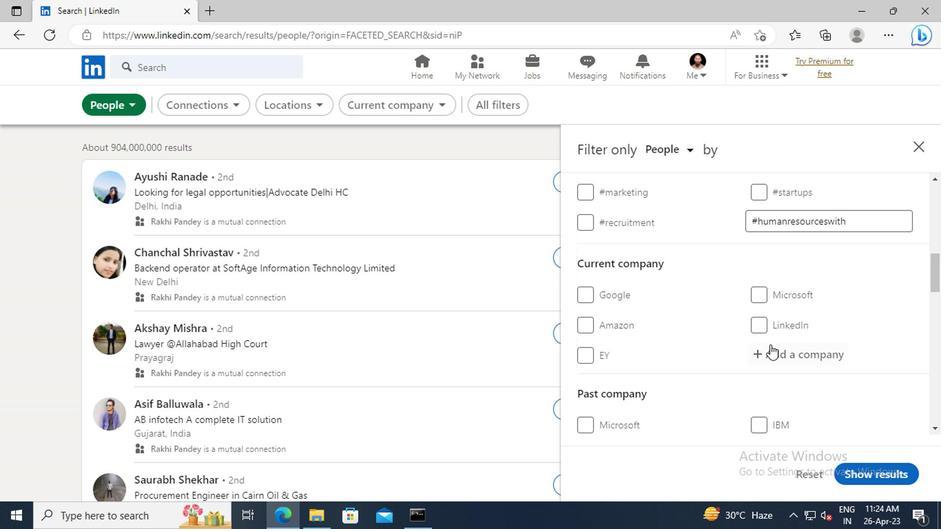 
Action: Mouse pressed left at (769, 354)
Screenshot: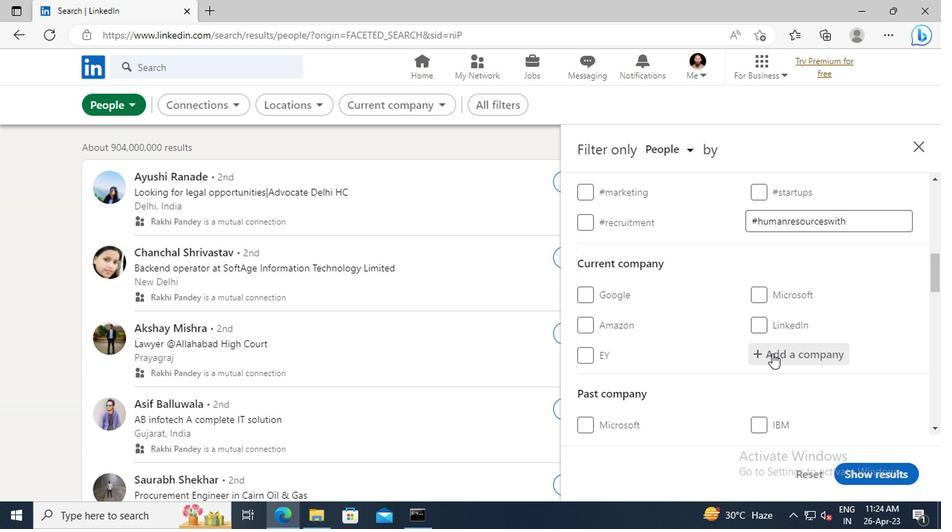 
Action: Key pressed <Key.shift>ZEE<Key.space><Key.shift>MEDIA<Key.space><Key.shift>CORPORATION<Key.space><Key.shift>LIMITED
Screenshot: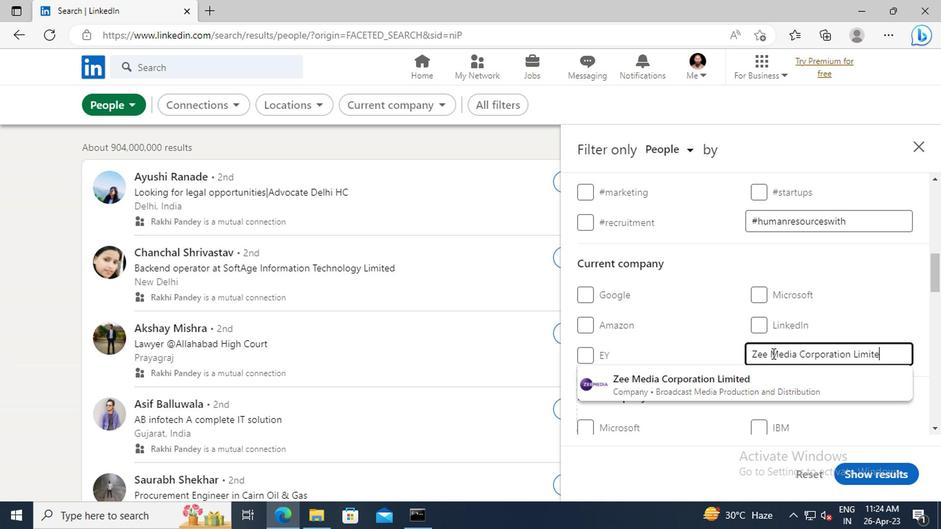 
Action: Mouse moved to (745, 381)
Screenshot: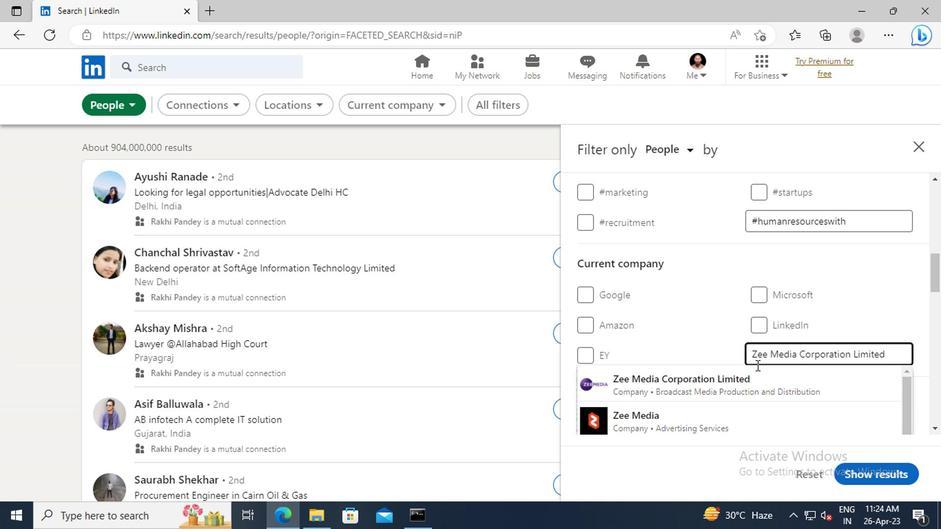 
Action: Mouse pressed left at (745, 381)
Screenshot: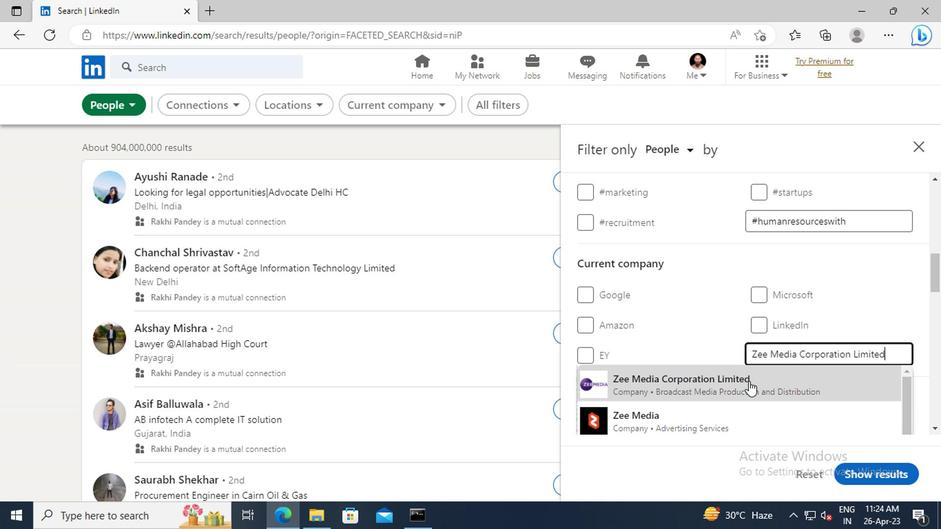 
Action: Mouse moved to (728, 300)
Screenshot: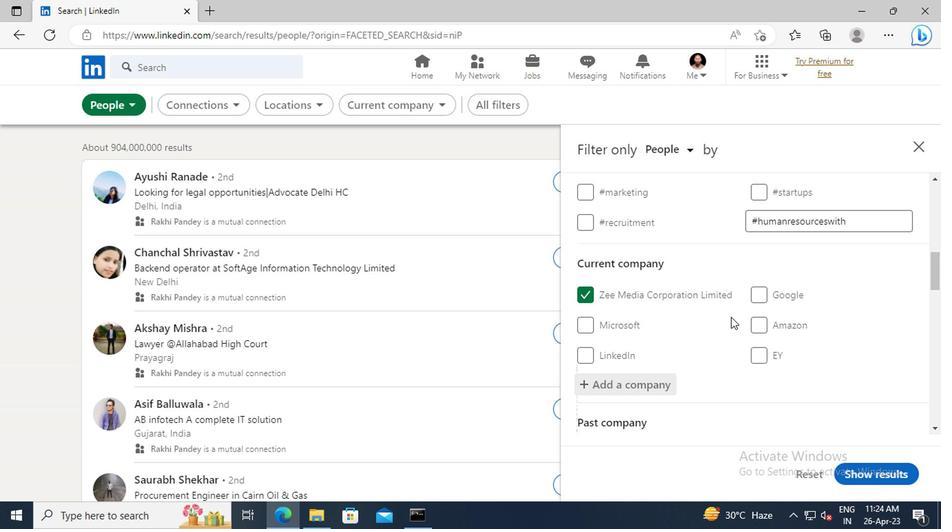 
Action: Mouse scrolled (728, 299) with delta (0, 0)
Screenshot: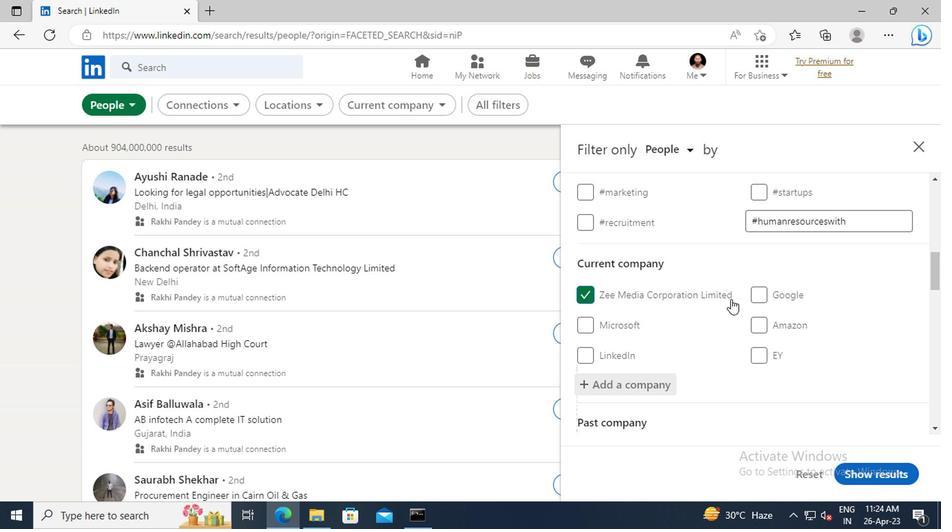 
Action: Mouse scrolled (728, 299) with delta (0, 0)
Screenshot: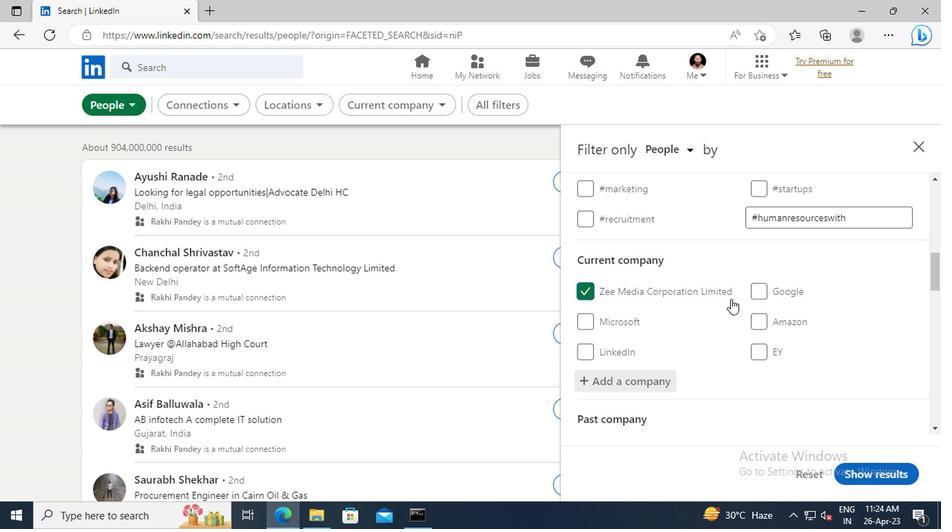 
Action: Mouse scrolled (728, 299) with delta (0, 0)
Screenshot: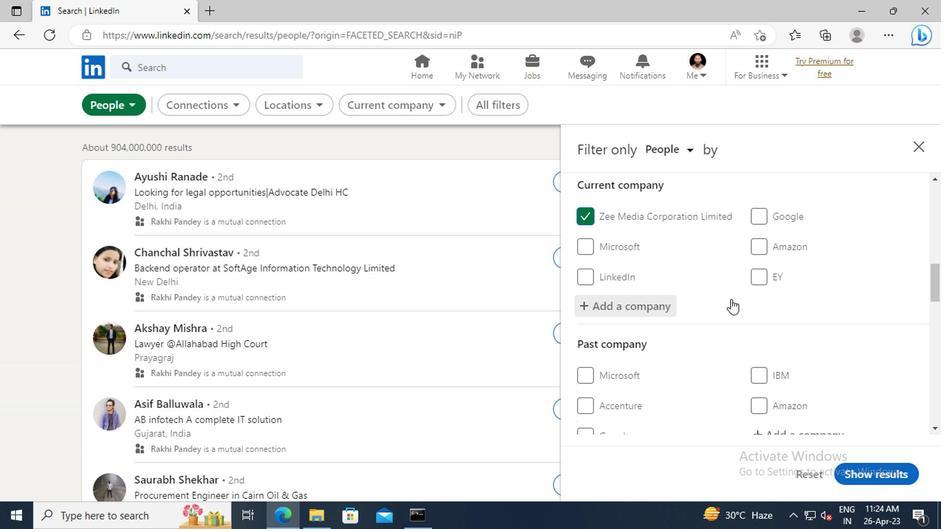 
Action: Mouse scrolled (728, 299) with delta (0, 0)
Screenshot: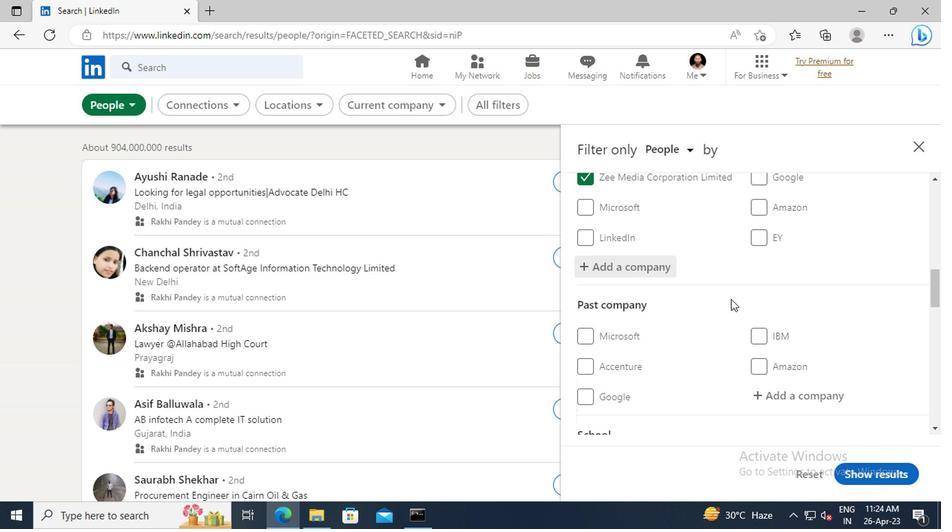 
Action: Mouse scrolled (728, 299) with delta (0, 0)
Screenshot: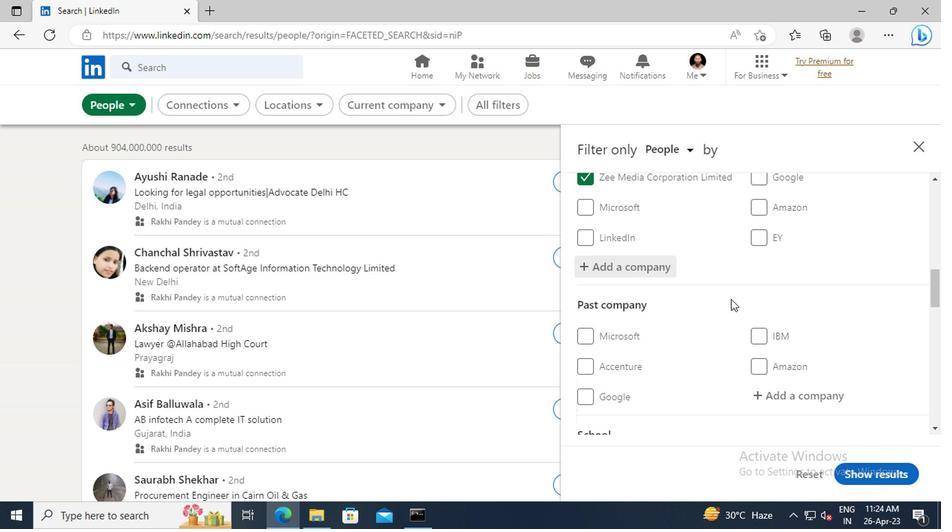 
Action: Mouse scrolled (728, 299) with delta (0, 0)
Screenshot: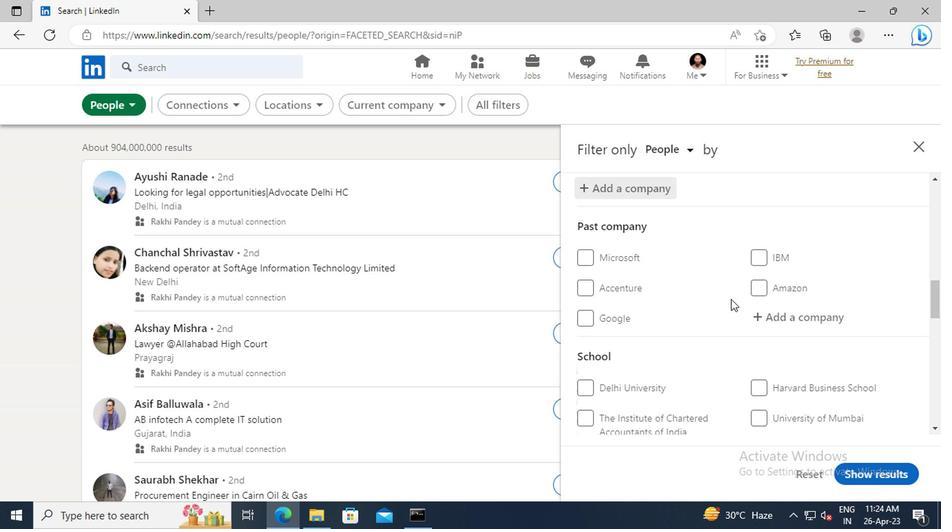 
Action: Mouse scrolled (728, 299) with delta (0, 0)
Screenshot: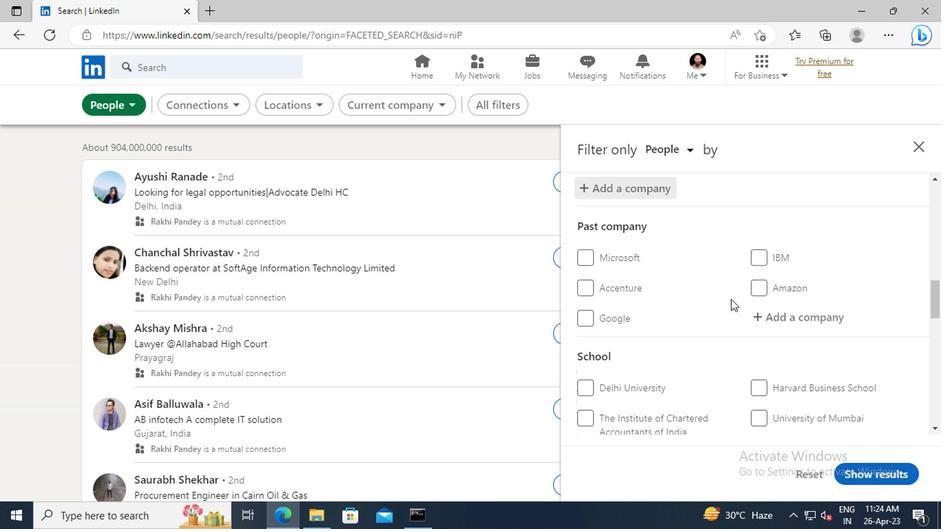
Action: Mouse scrolled (728, 299) with delta (0, 0)
Screenshot: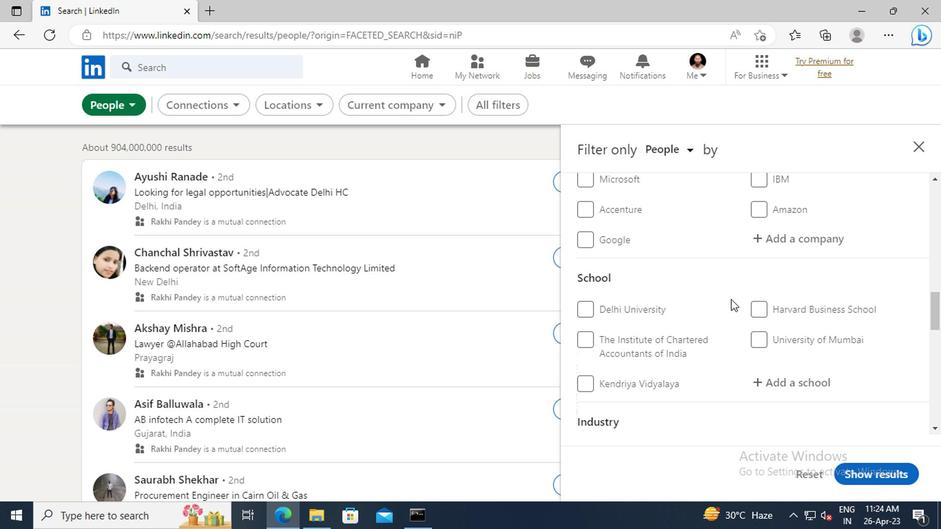 
Action: Mouse scrolled (728, 299) with delta (0, 0)
Screenshot: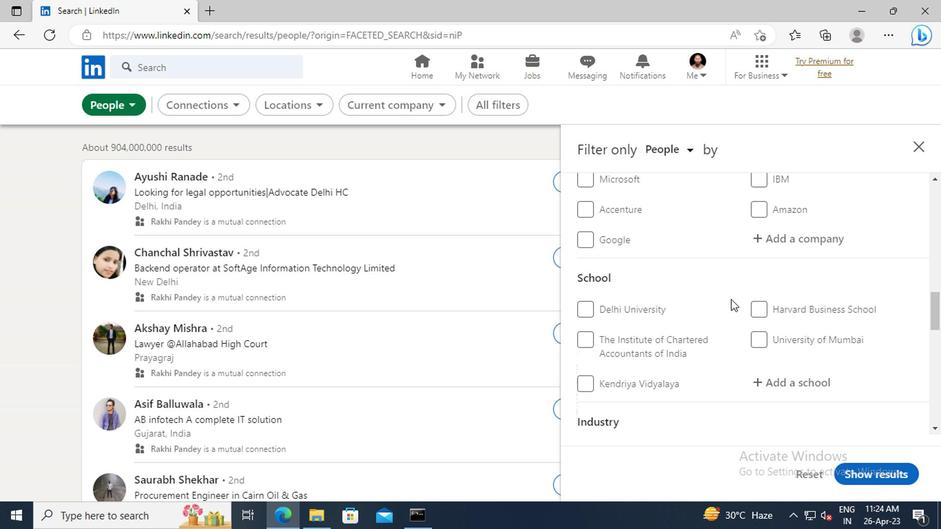 
Action: Mouse moved to (764, 304)
Screenshot: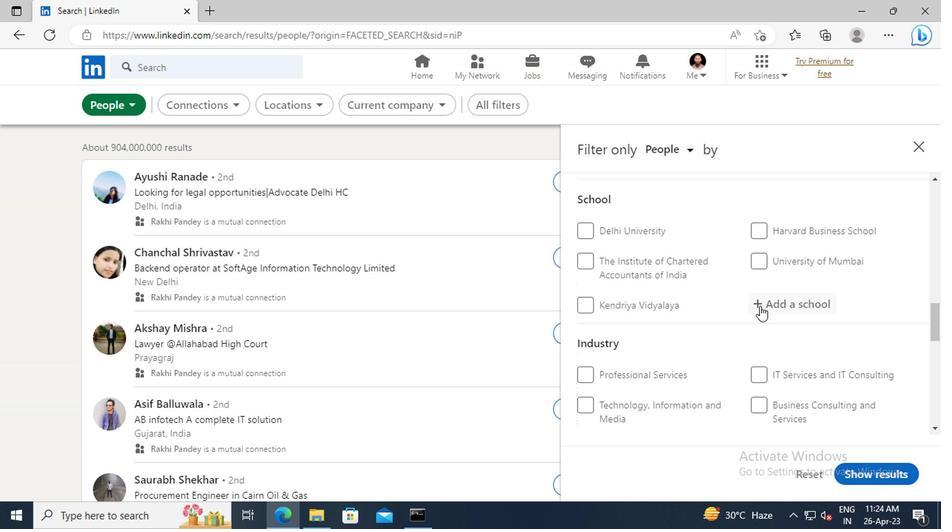 
Action: Mouse pressed left at (764, 304)
Screenshot: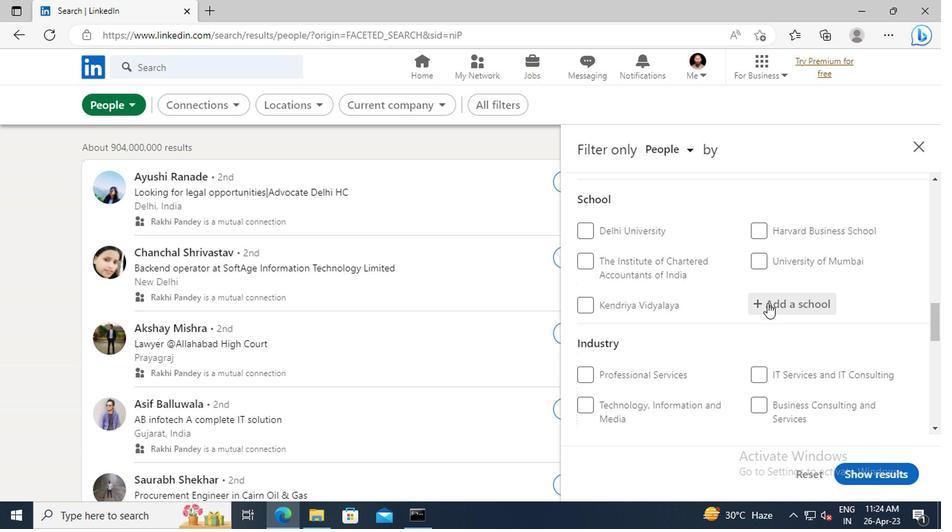 
Action: Key pressed <Key.shift>ST.<Key.space><Key.shift>DOMINIC'S<Key.space><Key.shift>COLLEGE
Screenshot: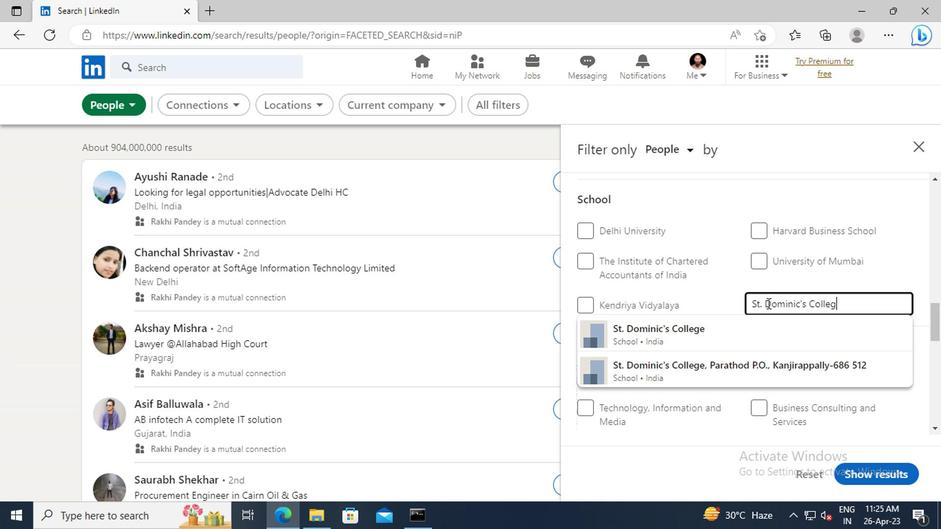 
Action: Mouse moved to (716, 331)
Screenshot: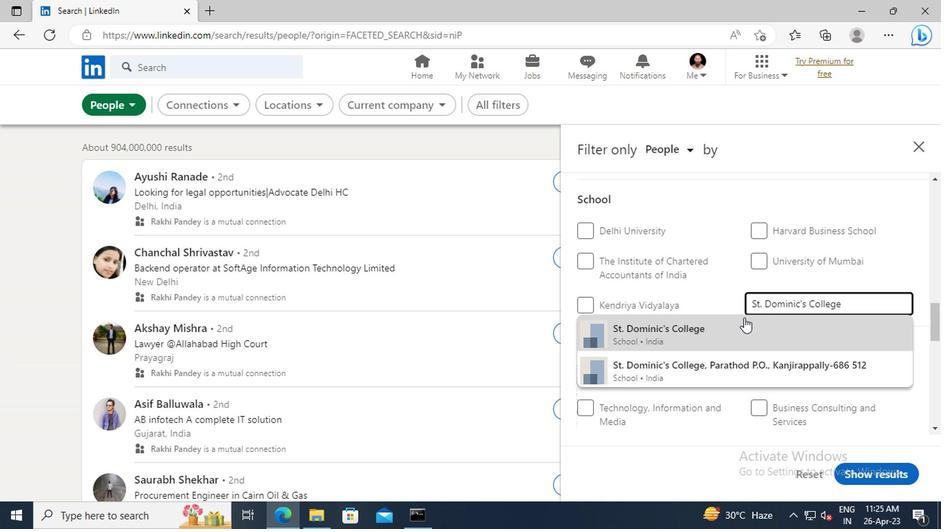 
Action: Mouse pressed left at (716, 331)
Screenshot: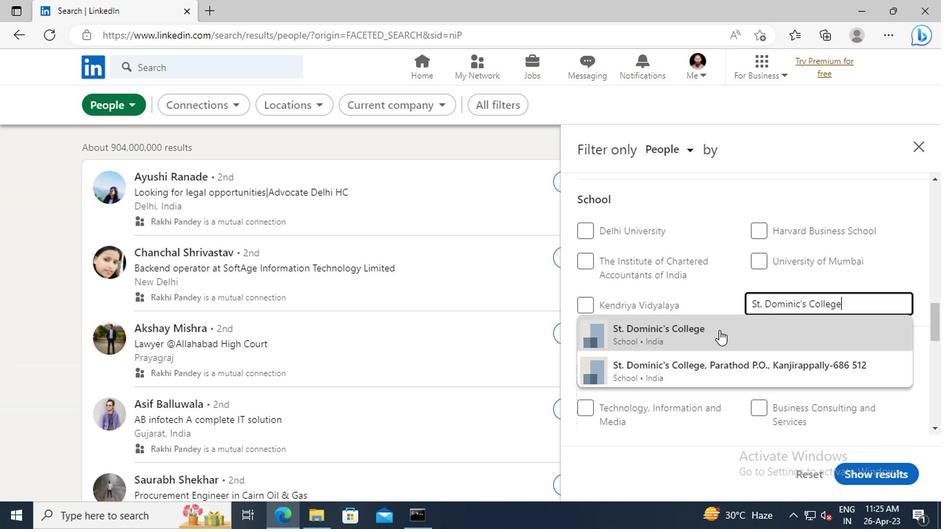 
Action: Mouse moved to (746, 262)
Screenshot: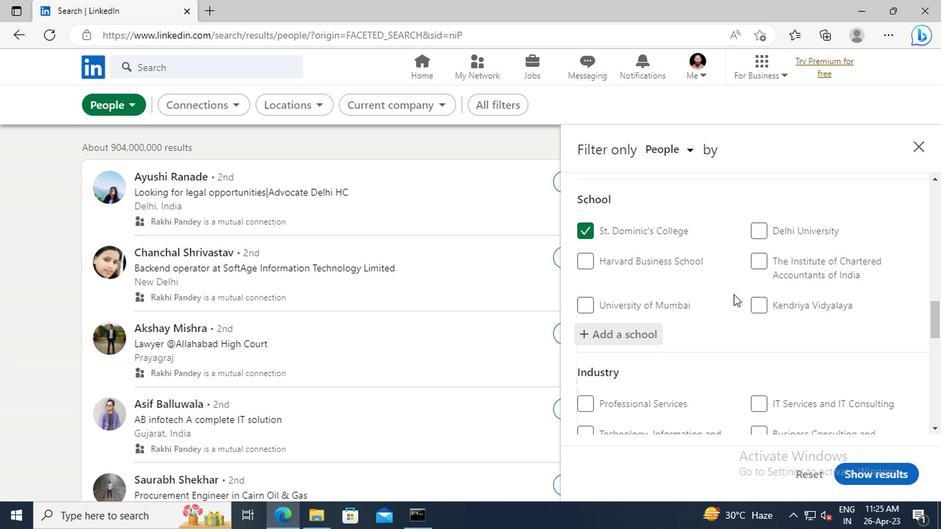 
Action: Mouse scrolled (746, 262) with delta (0, 0)
Screenshot: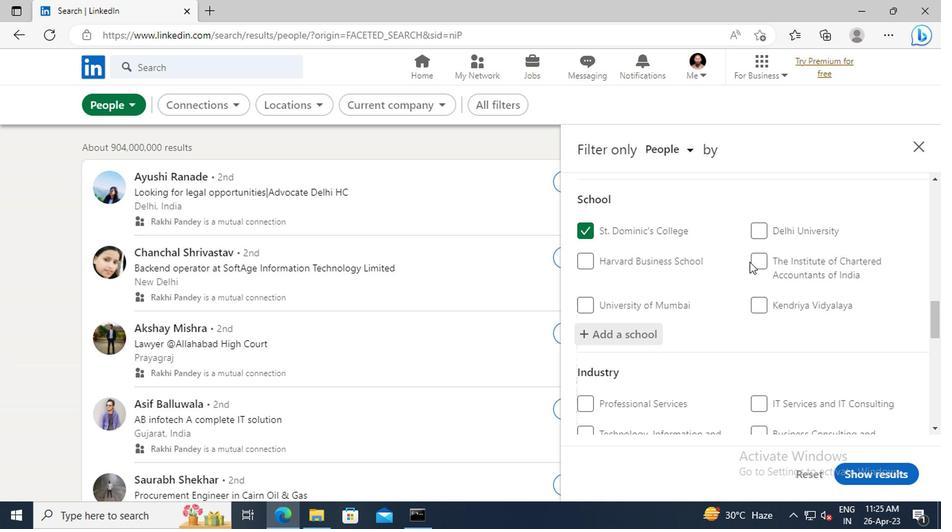 
Action: Mouse scrolled (746, 262) with delta (0, 0)
Screenshot: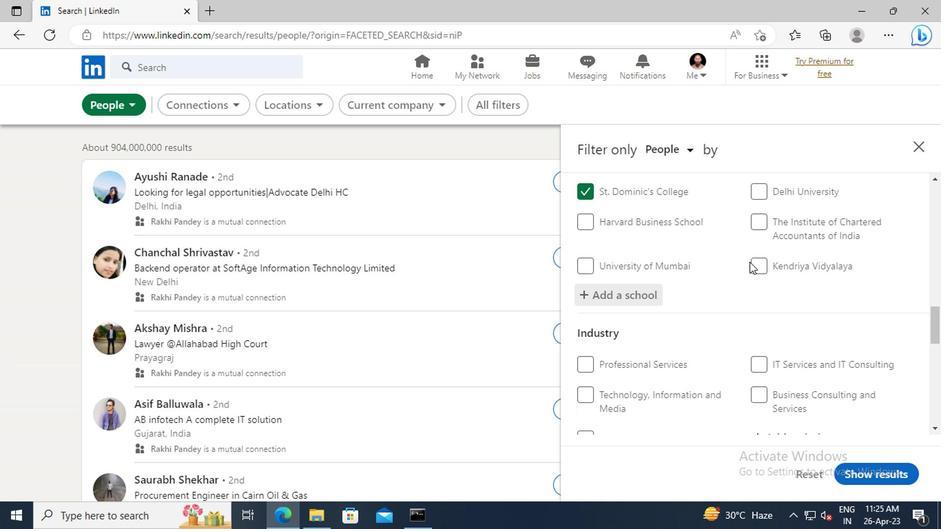 
Action: Mouse scrolled (746, 262) with delta (0, 0)
Screenshot: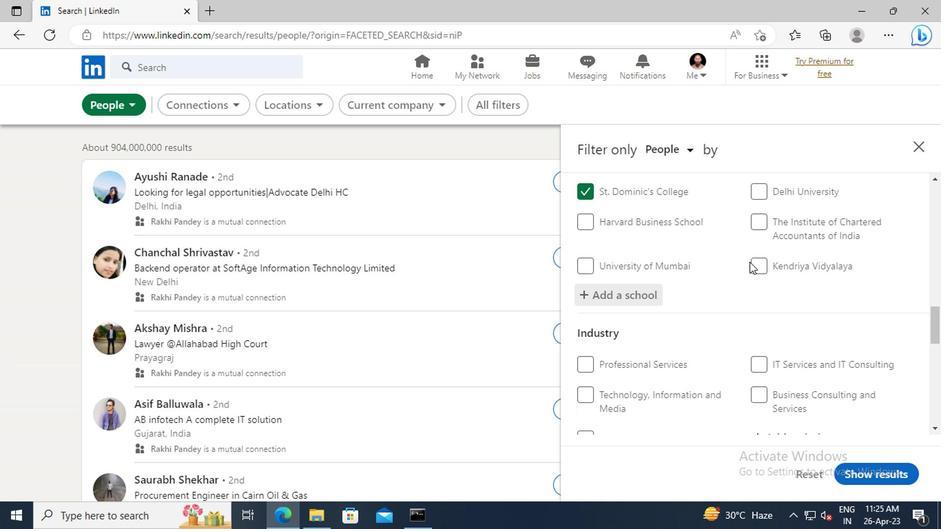 
Action: Mouse scrolled (746, 262) with delta (0, 0)
Screenshot: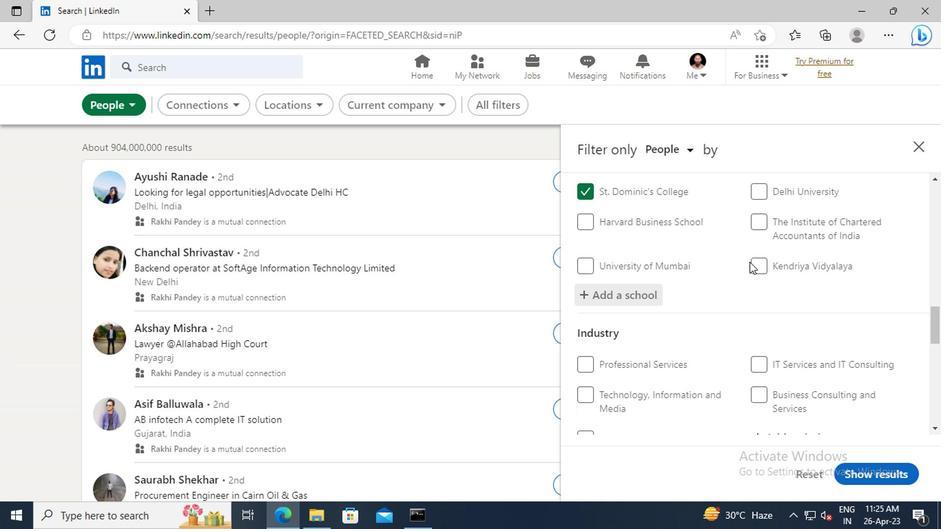 
Action: Mouse moved to (767, 318)
Screenshot: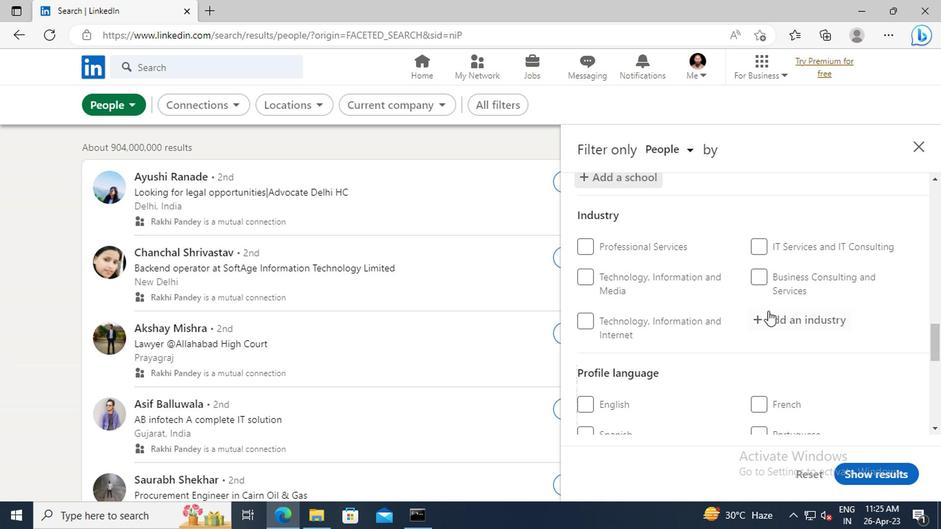 
Action: Mouse pressed left at (767, 318)
Screenshot: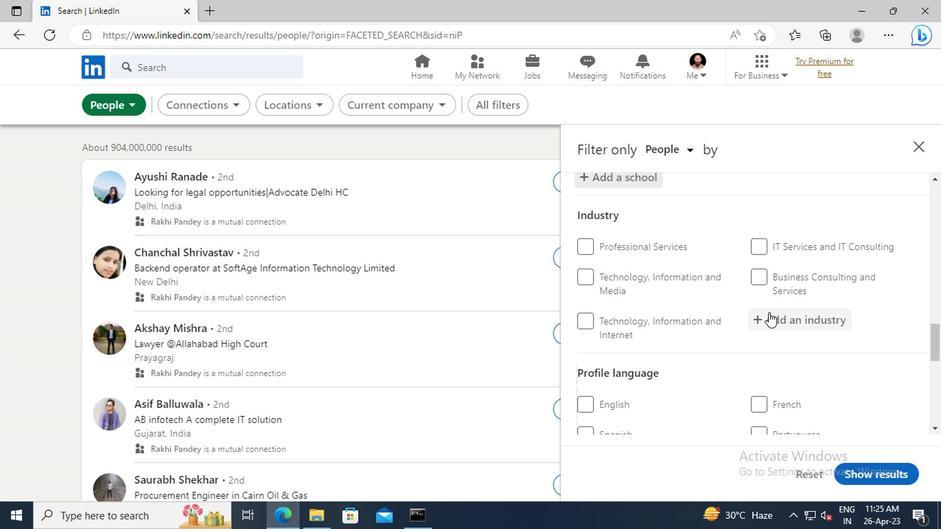 
Action: Key pressed <Key.shift_r>ARMED<Key.space><Key.shift>FORCES
Screenshot: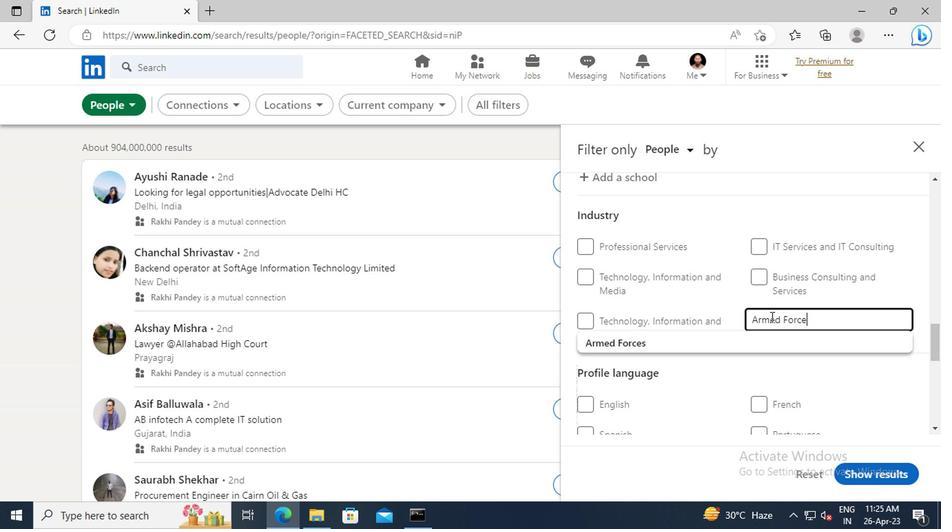 
Action: Mouse moved to (752, 343)
Screenshot: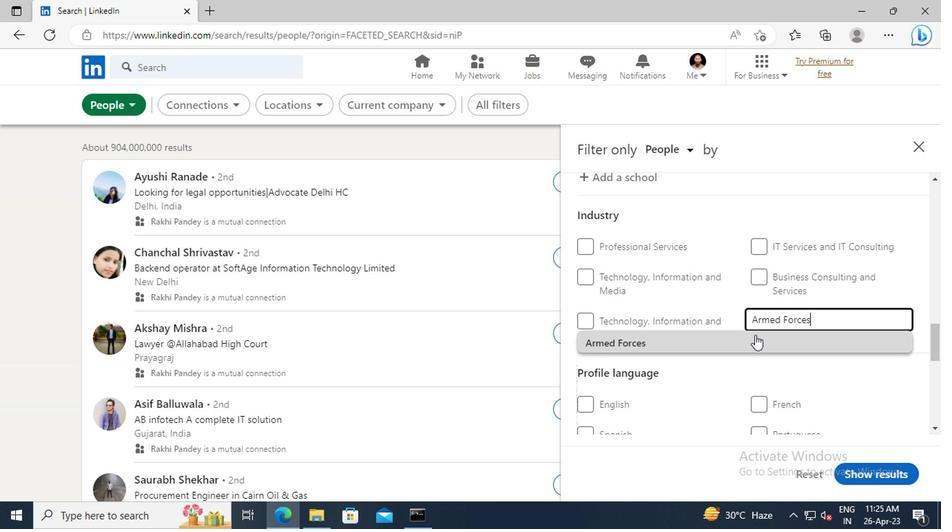 
Action: Mouse pressed left at (752, 343)
Screenshot: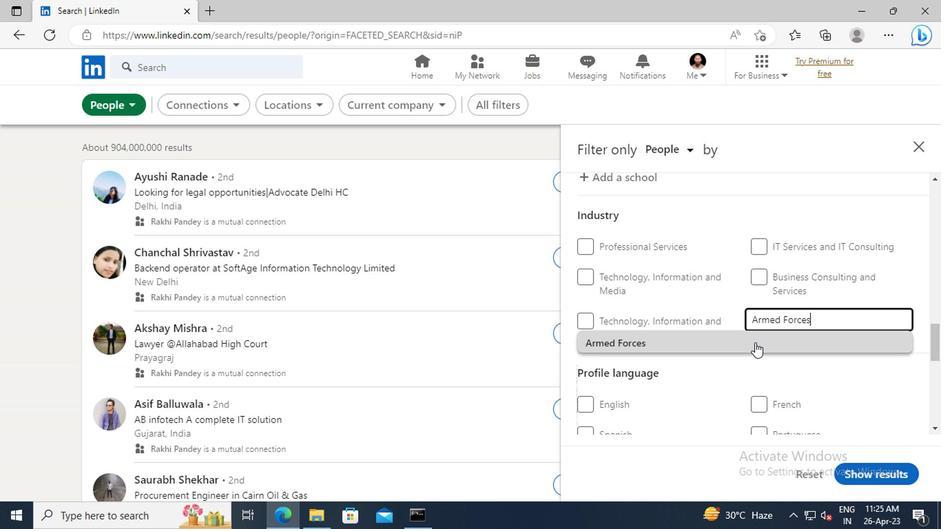 
Action: Mouse moved to (756, 288)
Screenshot: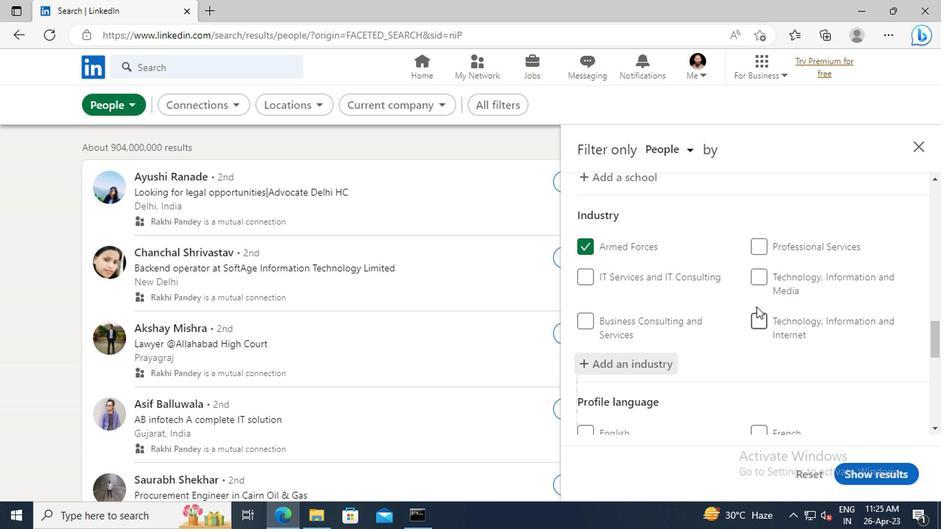 
Action: Mouse scrolled (756, 287) with delta (0, 0)
Screenshot: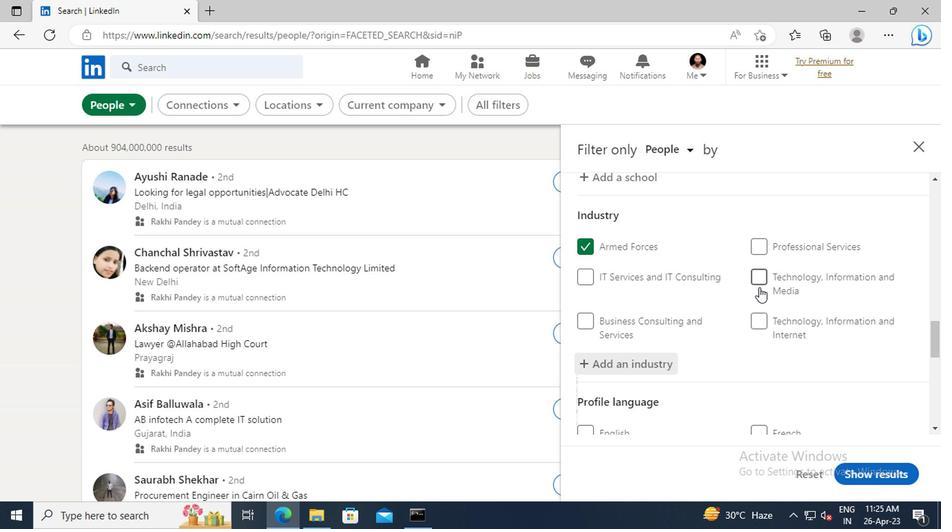 
Action: Mouse scrolled (756, 287) with delta (0, 0)
Screenshot: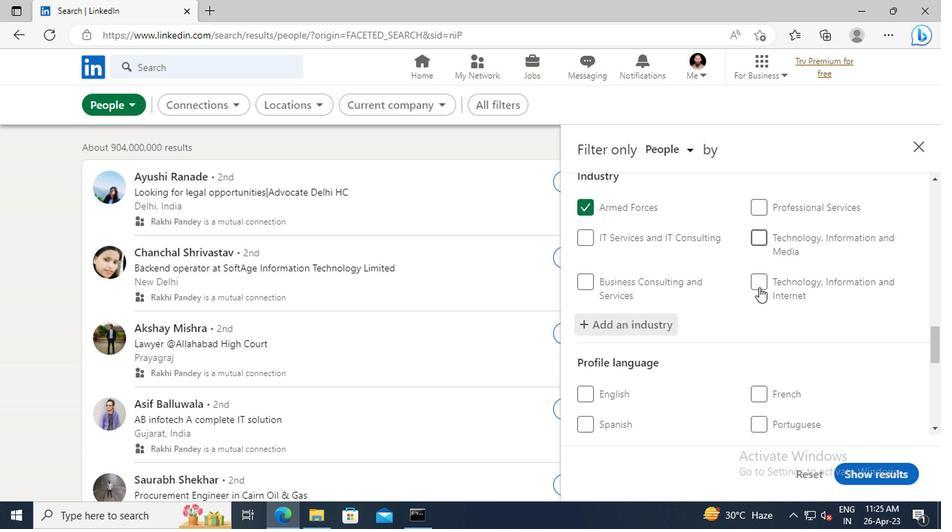 
Action: Mouse scrolled (756, 287) with delta (0, 0)
Screenshot: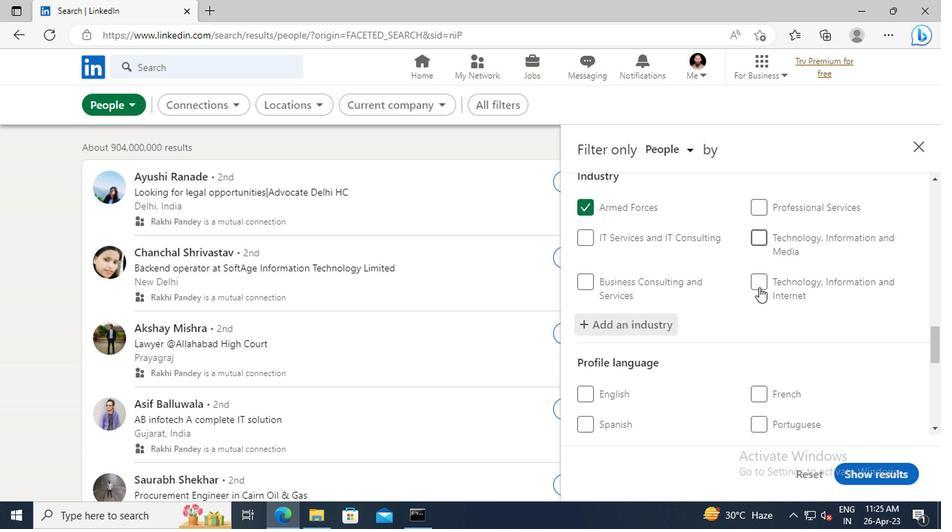 
Action: Mouse scrolled (756, 287) with delta (0, 0)
Screenshot: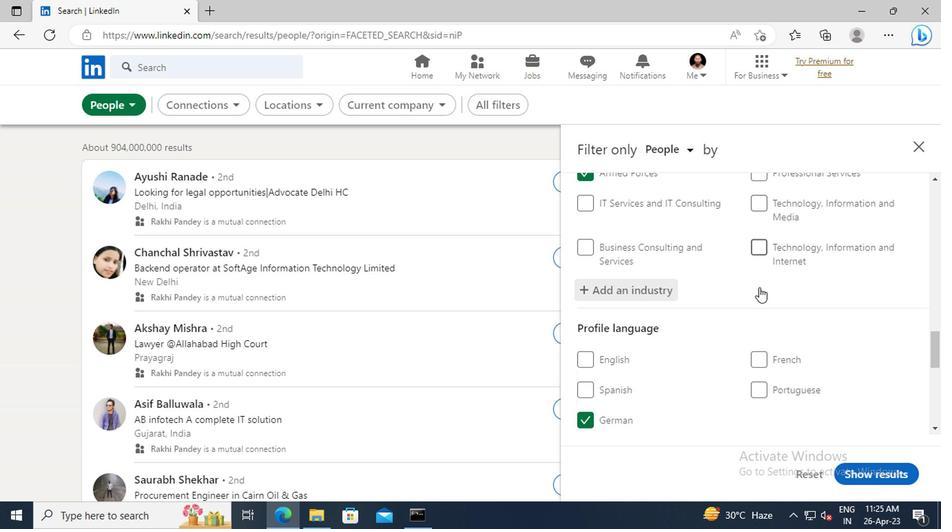 
Action: Mouse scrolled (756, 287) with delta (0, 0)
Screenshot: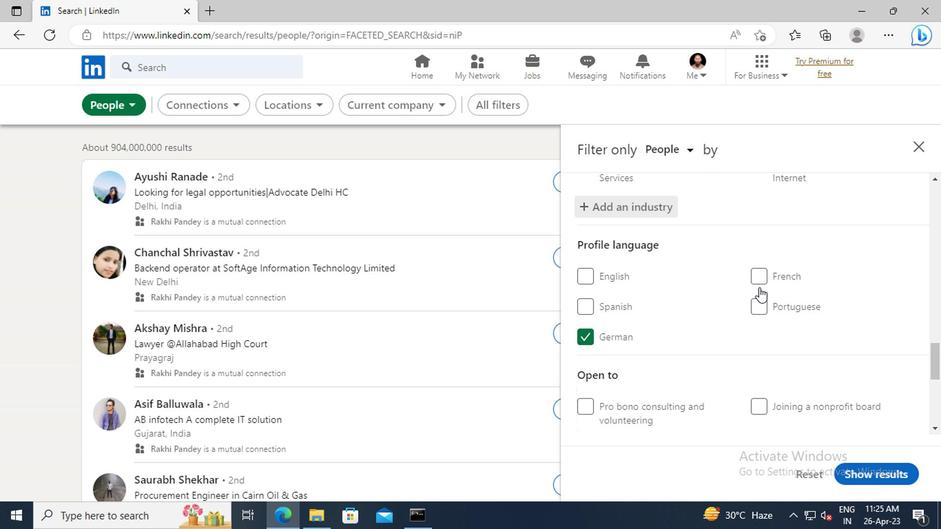 
Action: Mouse scrolled (756, 287) with delta (0, 0)
Screenshot: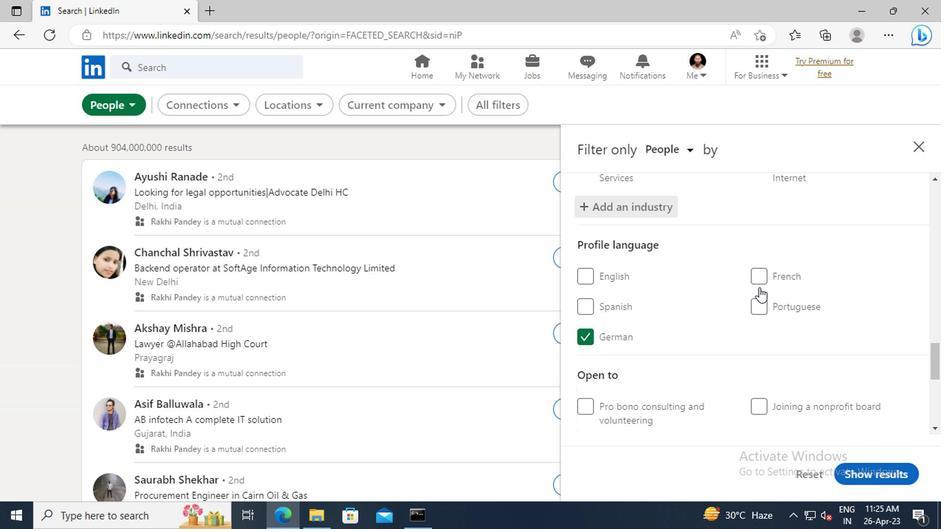 
Action: Mouse scrolled (756, 287) with delta (0, 0)
Screenshot: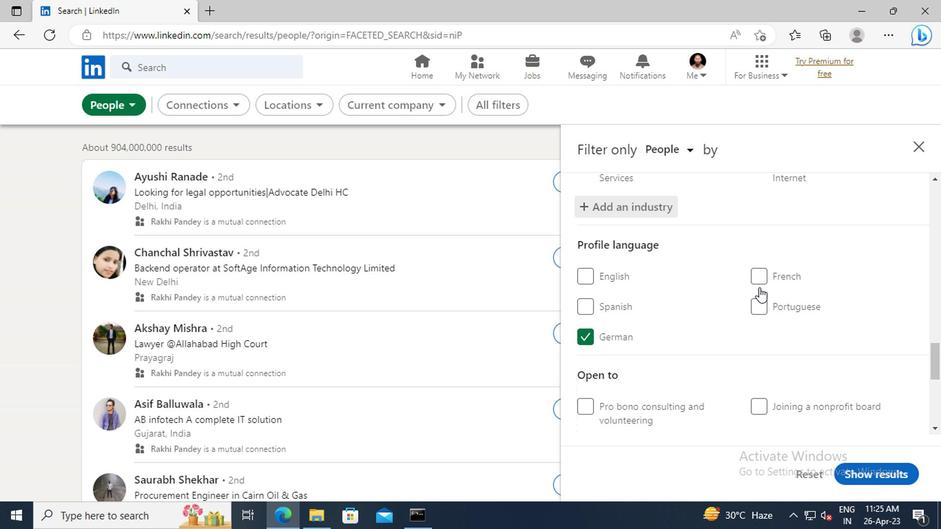 
Action: Mouse scrolled (756, 287) with delta (0, 0)
Screenshot: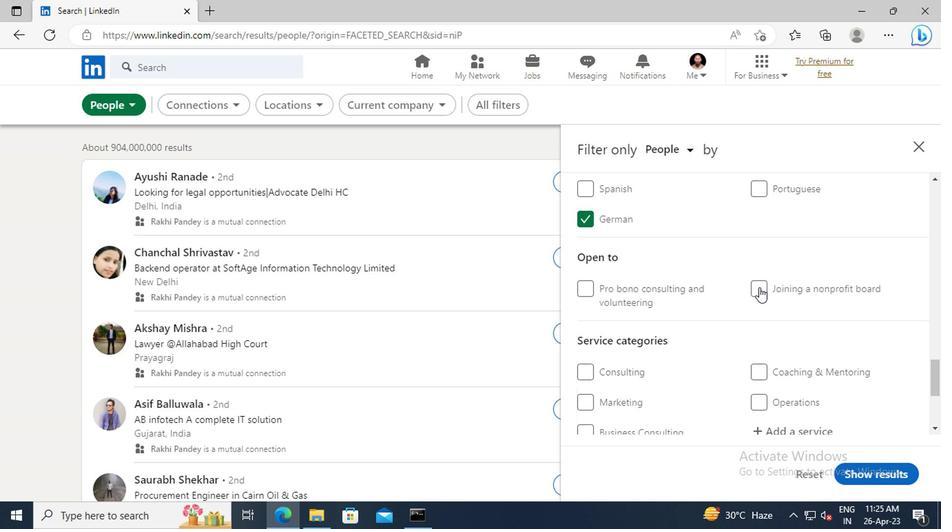 
Action: Mouse scrolled (756, 287) with delta (0, 0)
Screenshot: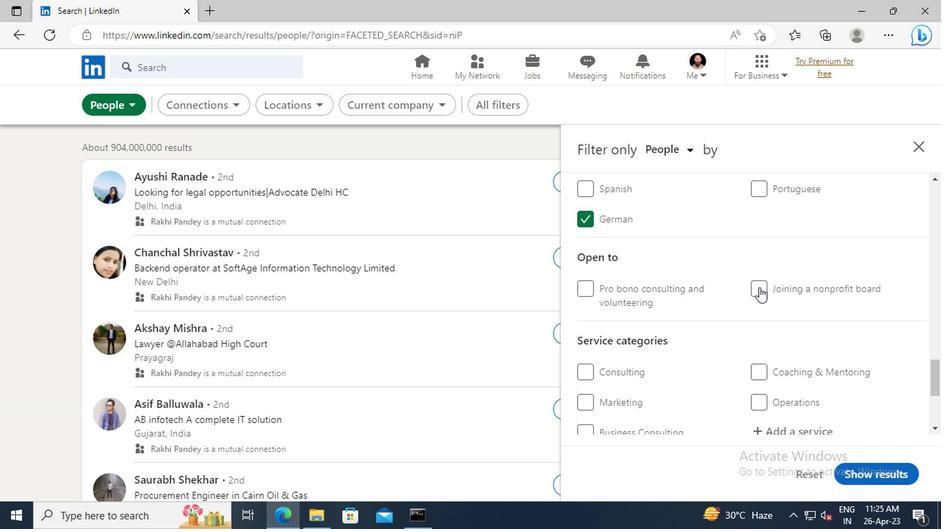 
Action: Mouse scrolled (756, 287) with delta (0, 0)
Screenshot: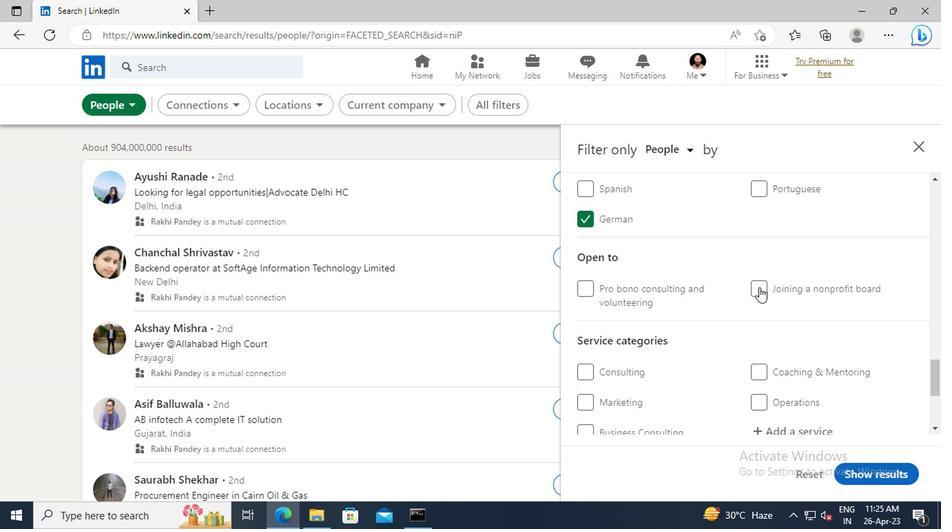 
Action: Mouse moved to (766, 312)
Screenshot: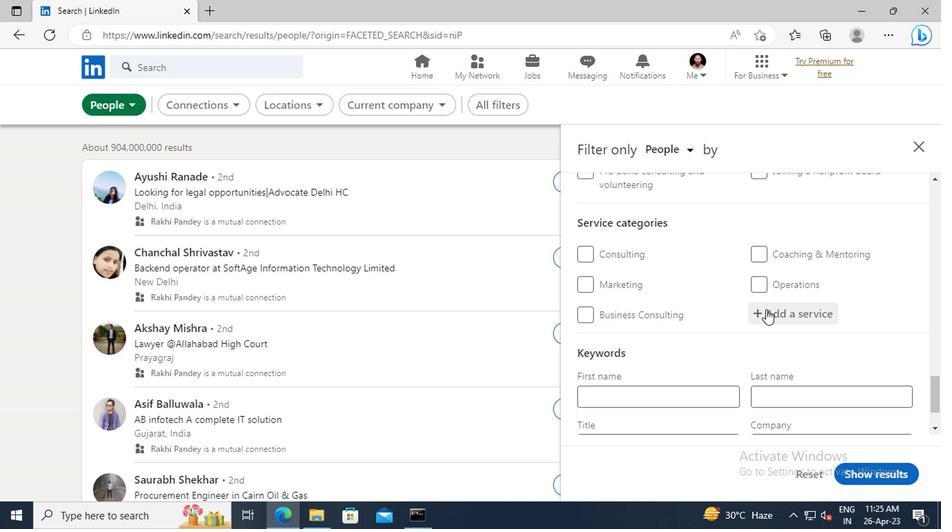 
Action: Mouse pressed left at (766, 312)
Screenshot: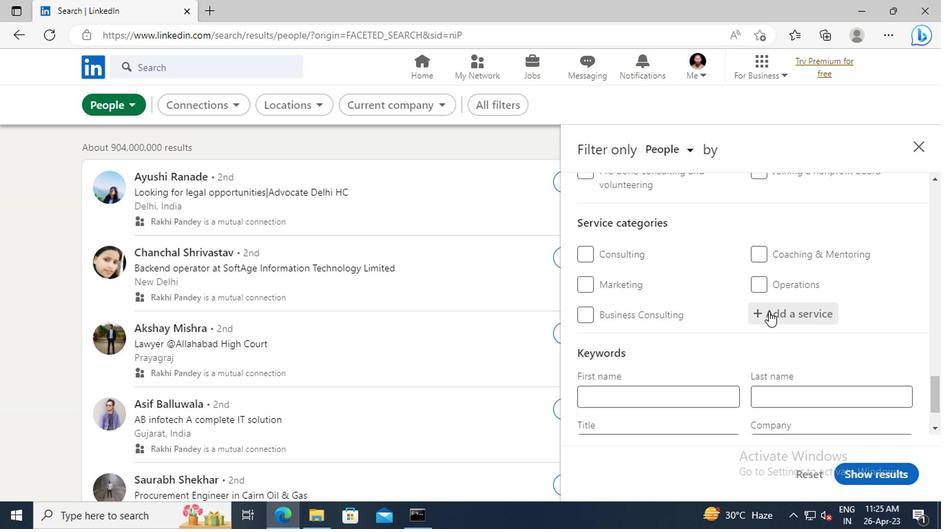 
Action: Key pressed <Key.shift>LEADERSHIP<Key.space><Key.shift>DEVELOPMENT
Screenshot: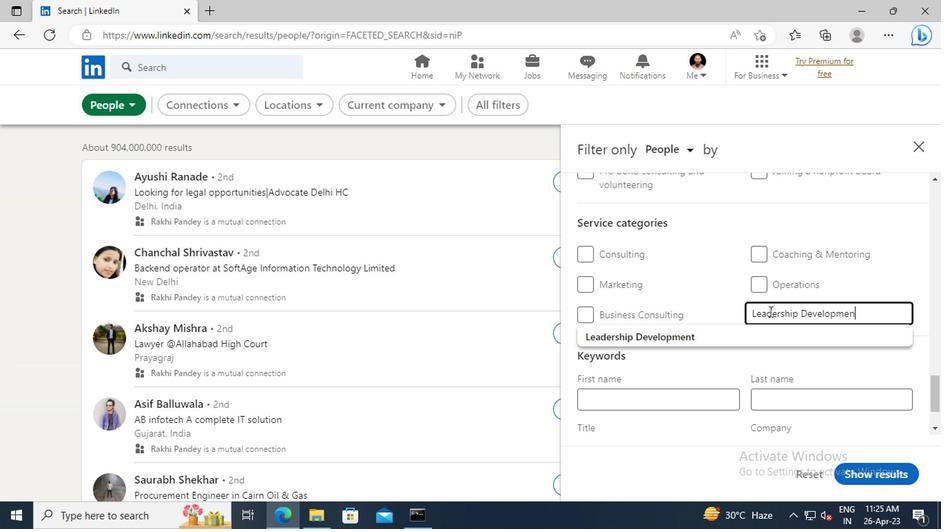 
Action: Mouse moved to (722, 340)
Screenshot: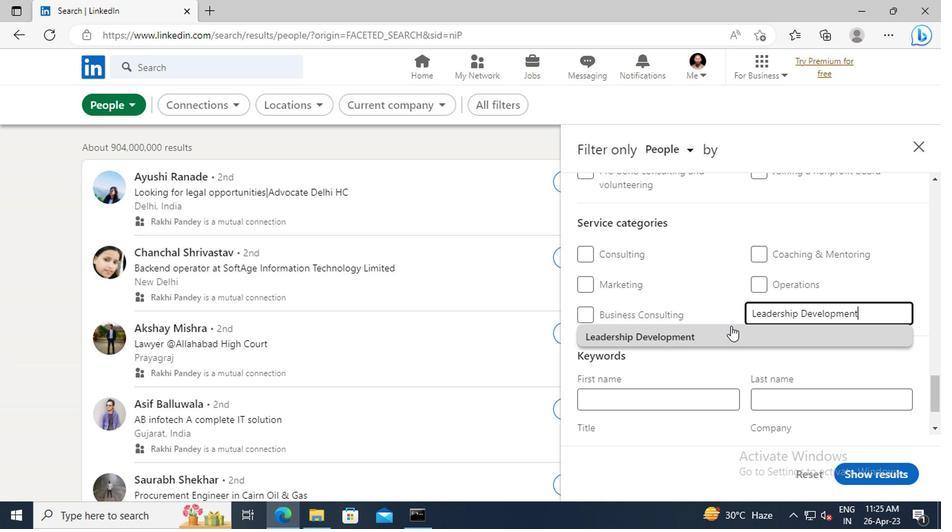 
Action: Mouse pressed left at (722, 340)
Screenshot: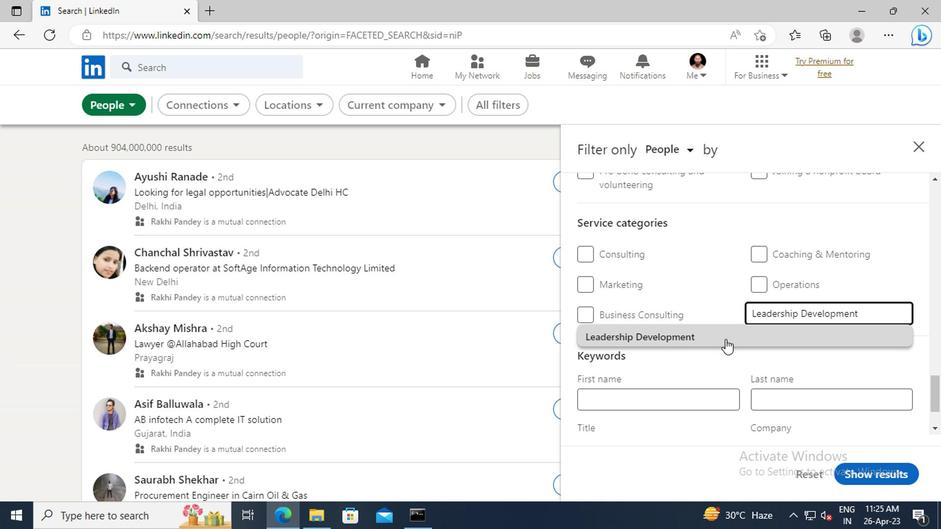 
Action: Mouse moved to (712, 294)
Screenshot: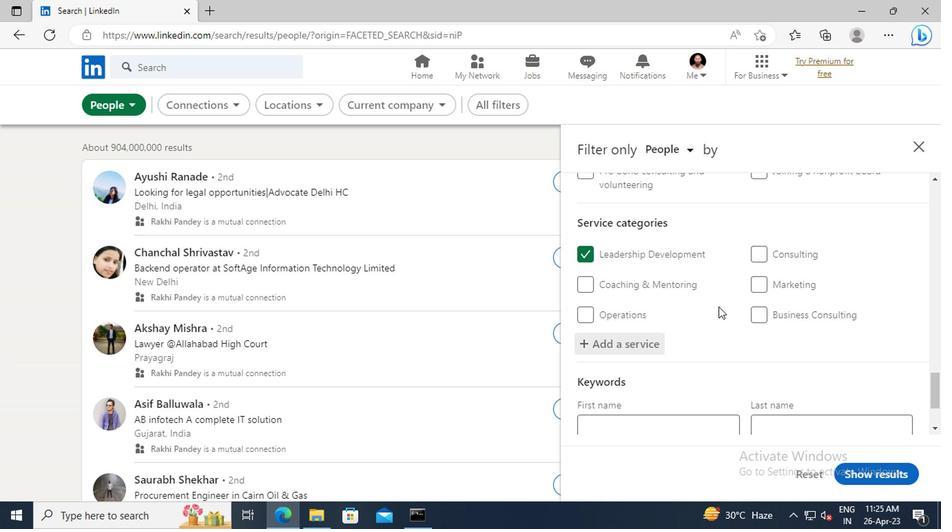 
Action: Mouse scrolled (712, 293) with delta (0, 0)
Screenshot: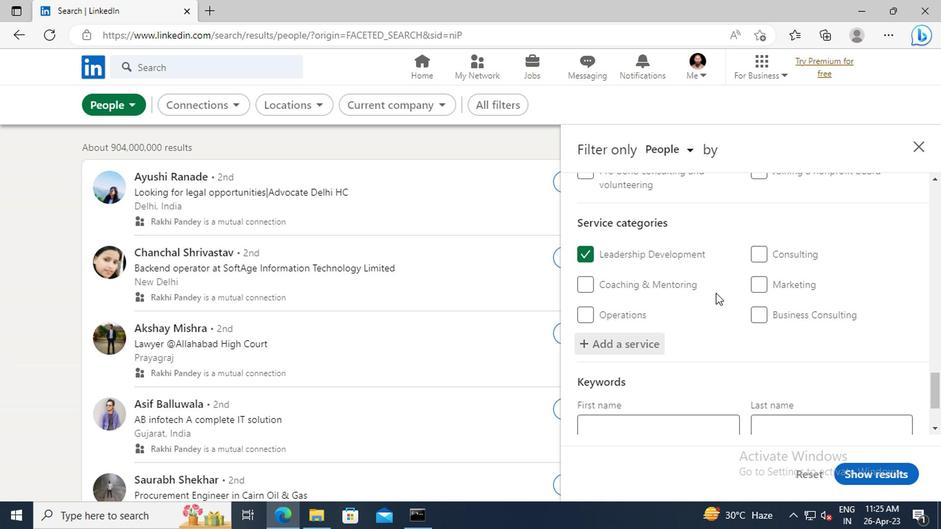 
Action: Mouse scrolled (712, 293) with delta (0, 0)
Screenshot: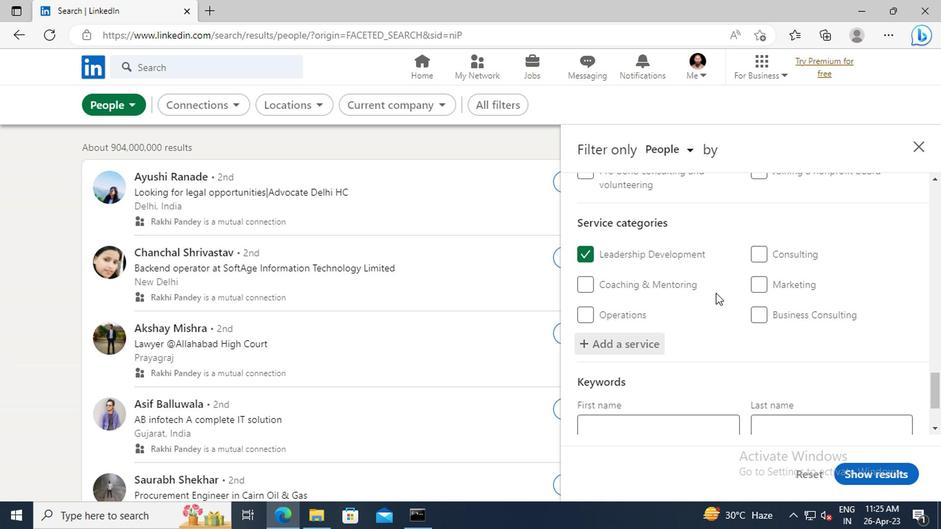 
Action: Mouse scrolled (712, 293) with delta (0, 0)
Screenshot: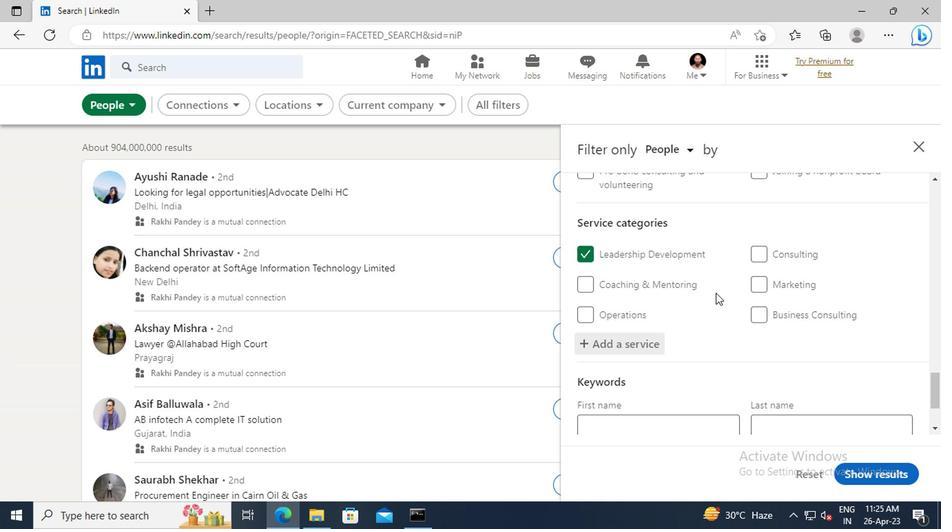 
Action: Mouse moved to (655, 378)
Screenshot: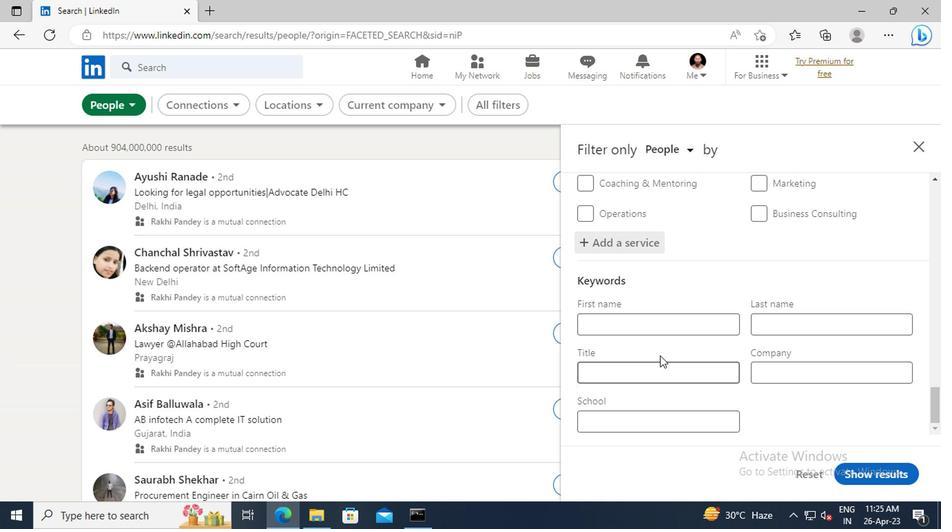 
Action: Mouse pressed left at (655, 378)
Screenshot: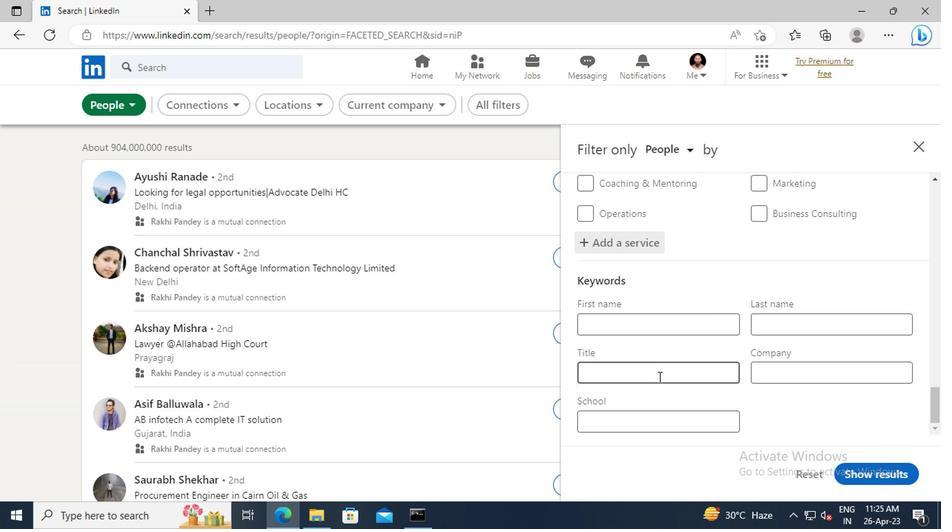 
Action: Key pressed <Key.shift>ACCOUNT<Key.space><Key.shift>MANAGER<Key.enter>
Screenshot: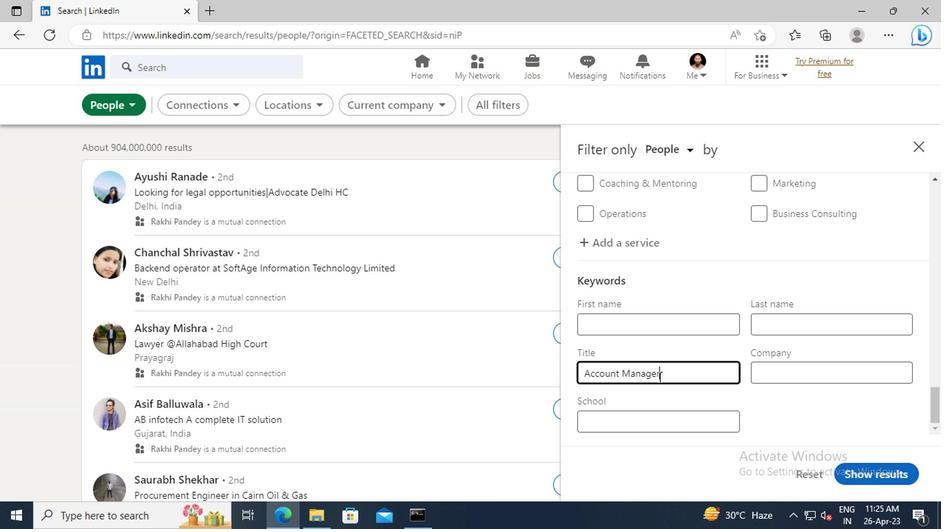 
Action: Mouse moved to (859, 476)
Screenshot: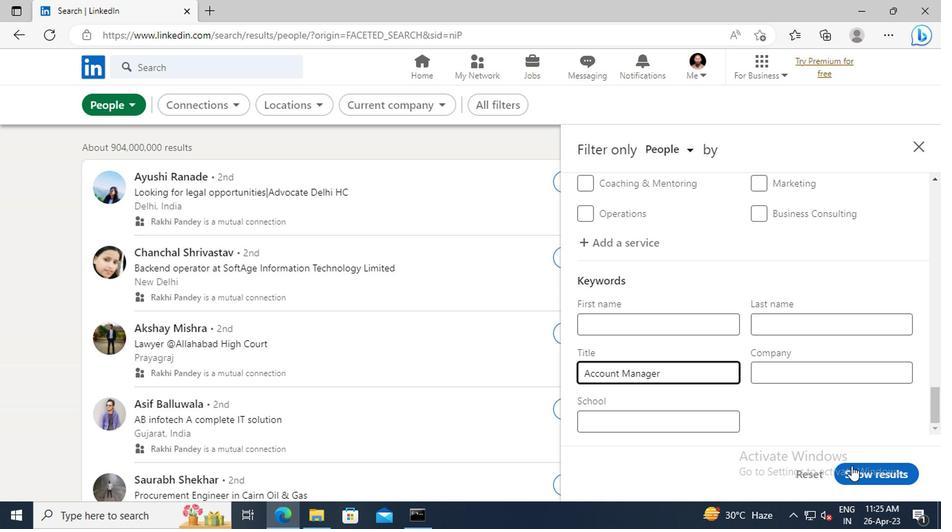 
Action: Mouse pressed left at (859, 476)
Screenshot: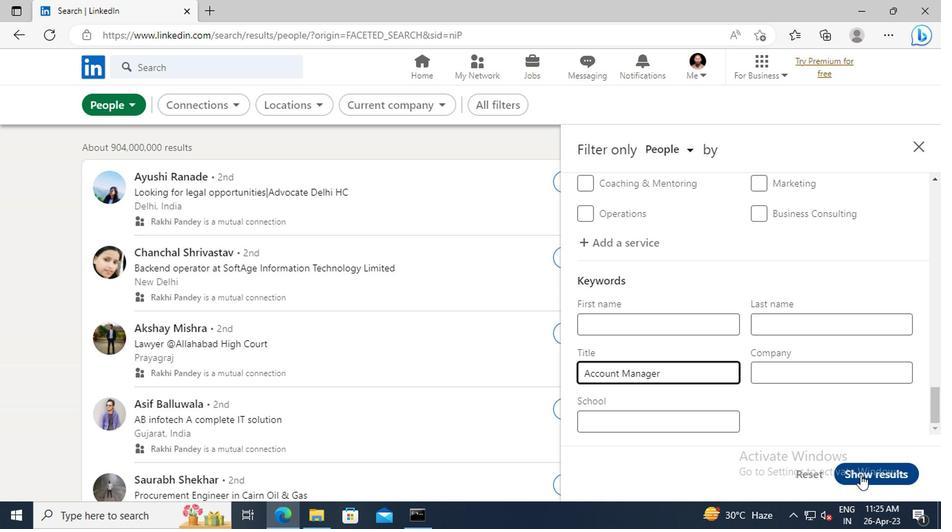 
